 Task: Look for space in Lālsot, India from 12th  July, 2023 to 15th July, 2023 for 3 adults in price range Rs.12000 to Rs.16000. Place can be entire place with 2 bedrooms having 3 beds and 1 bathroom. Property type can be house, flat, guest house. Booking option can be shelf check-in. Required host language is English.
Action: Mouse moved to (417, 73)
Screenshot: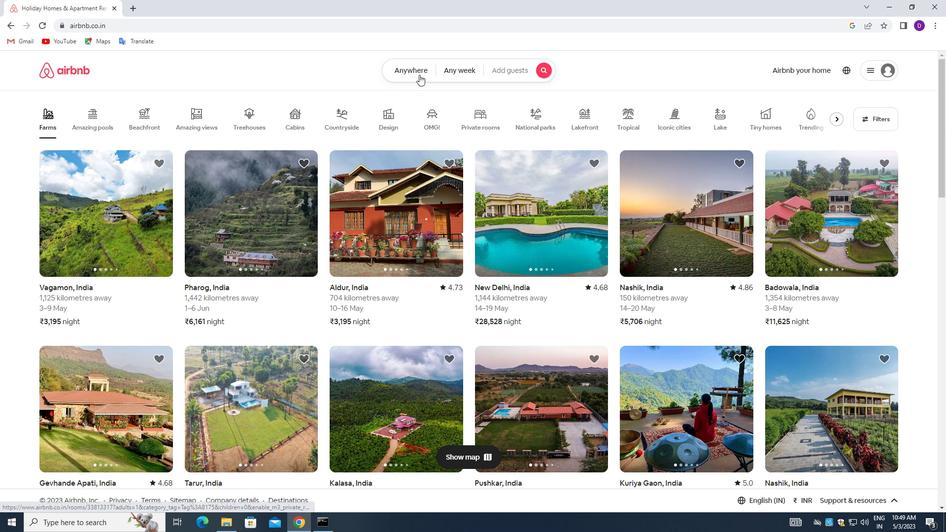 
Action: Mouse pressed left at (417, 73)
Screenshot: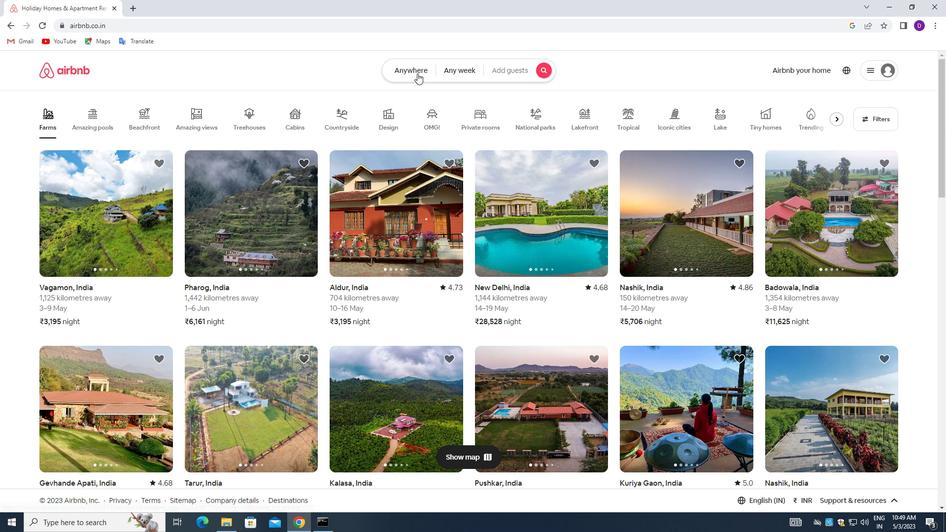 
Action: Mouse moved to (332, 112)
Screenshot: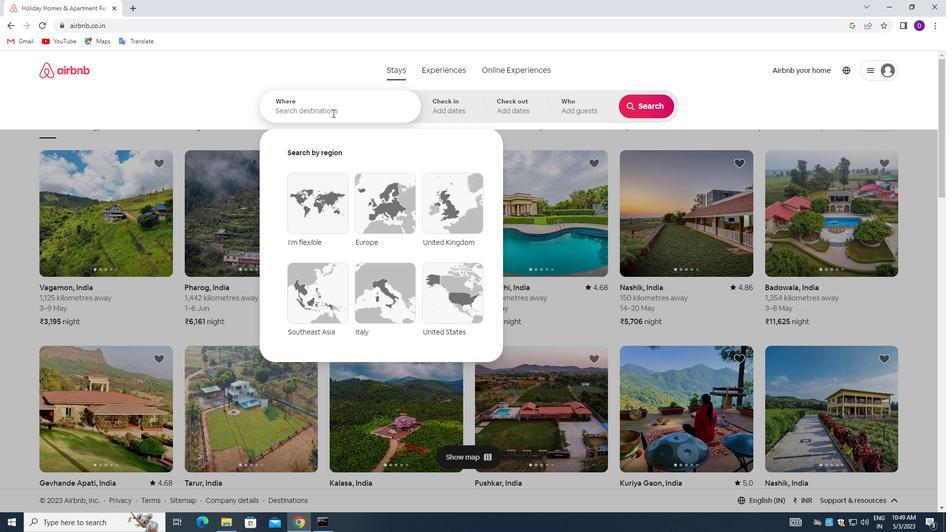 
Action: Mouse pressed left at (332, 112)
Screenshot: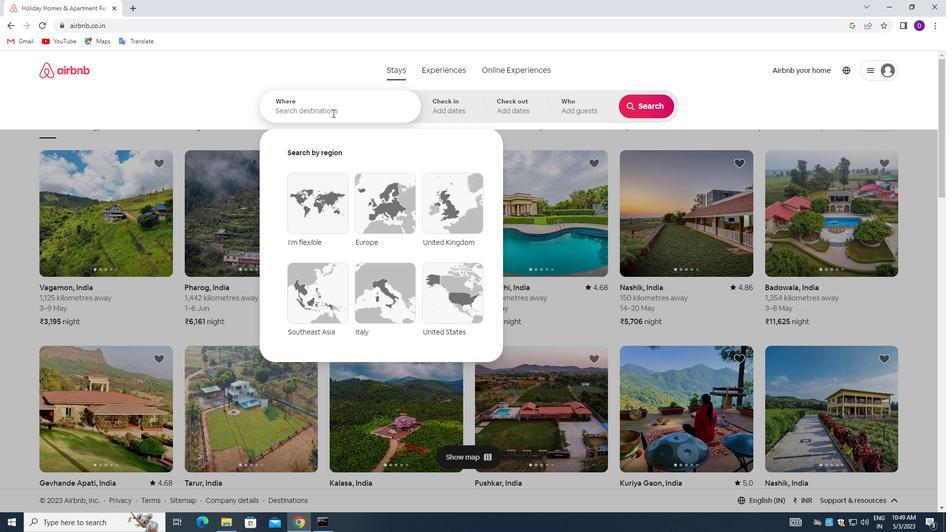 
Action: Mouse moved to (174, 92)
Screenshot: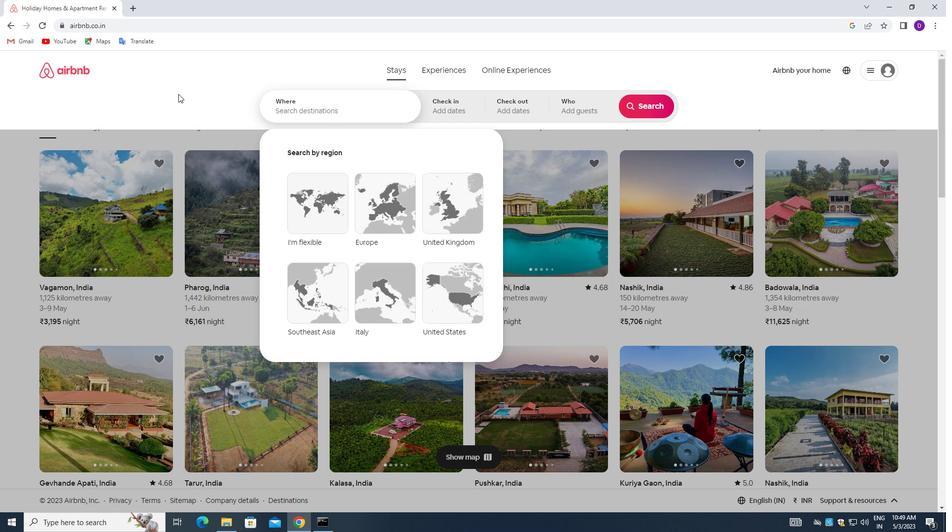 
Action: Key pressed <Key.shift>LALSOT,<Key.space><Key.shift>INDIA<Key.enter>
Screenshot: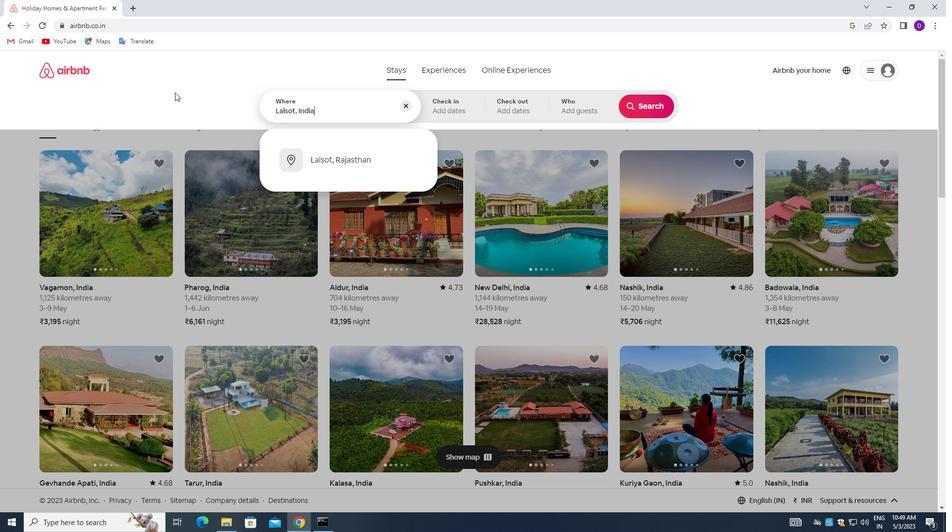 
Action: Mouse moved to (642, 187)
Screenshot: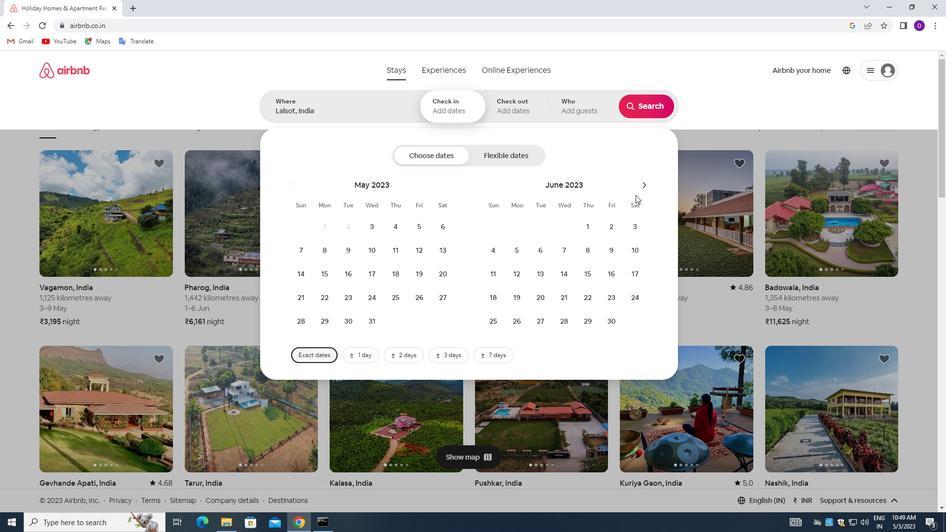 
Action: Mouse pressed left at (642, 187)
Screenshot: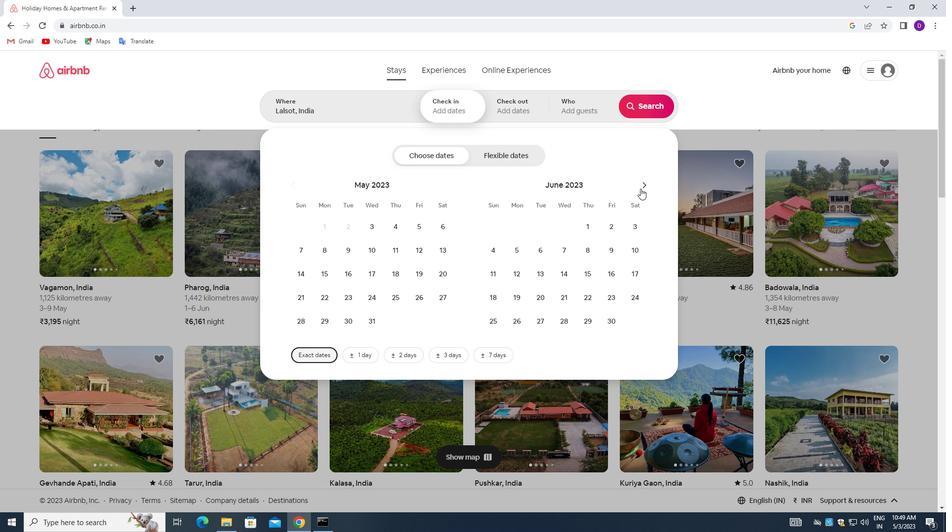 
Action: Mouse moved to (563, 277)
Screenshot: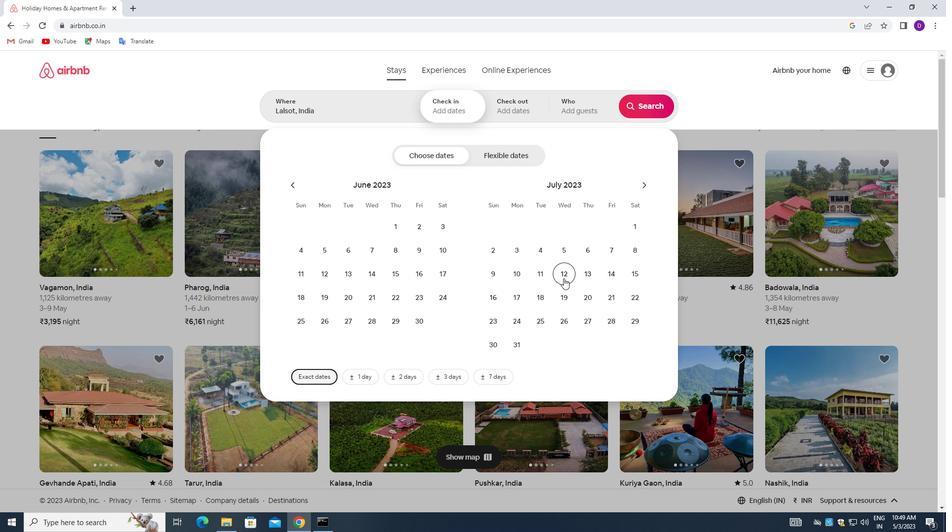 
Action: Mouse pressed left at (563, 277)
Screenshot: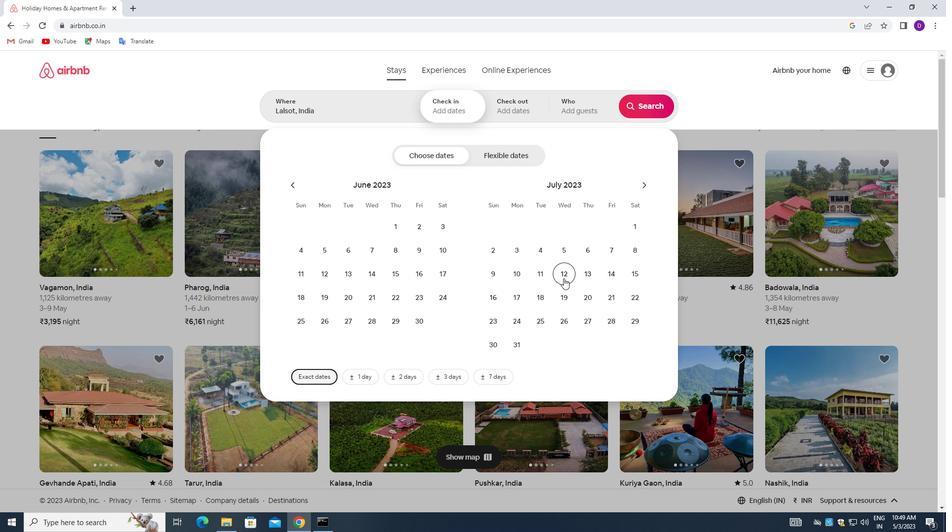 
Action: Mouse moved to (633, 274)
Screenshot: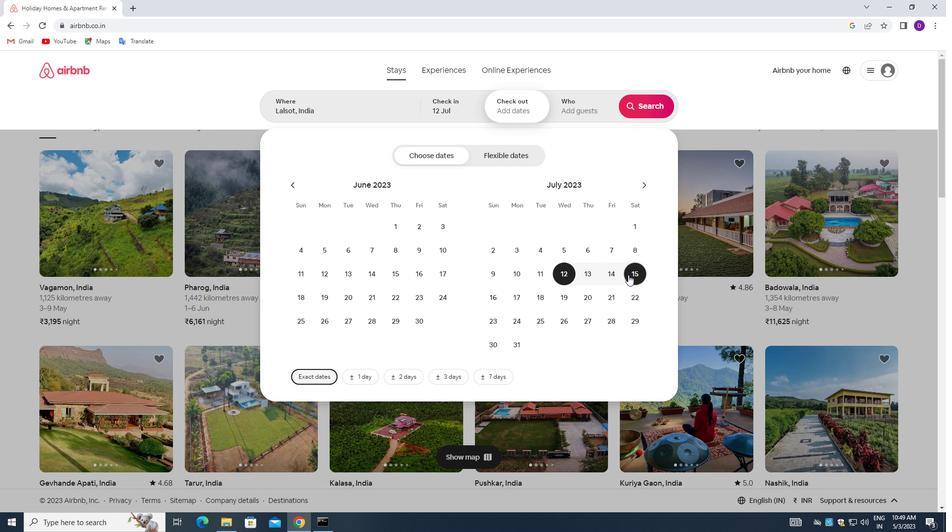 
Action: Mouse pressed left at (633, 274)
Screenshot: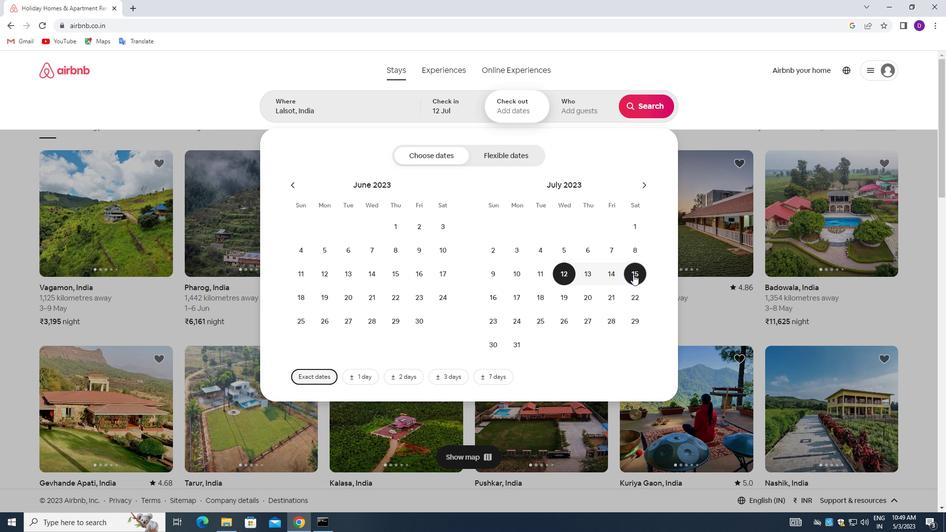 
Action: Mouse moved to (571, 105)
Screenshot: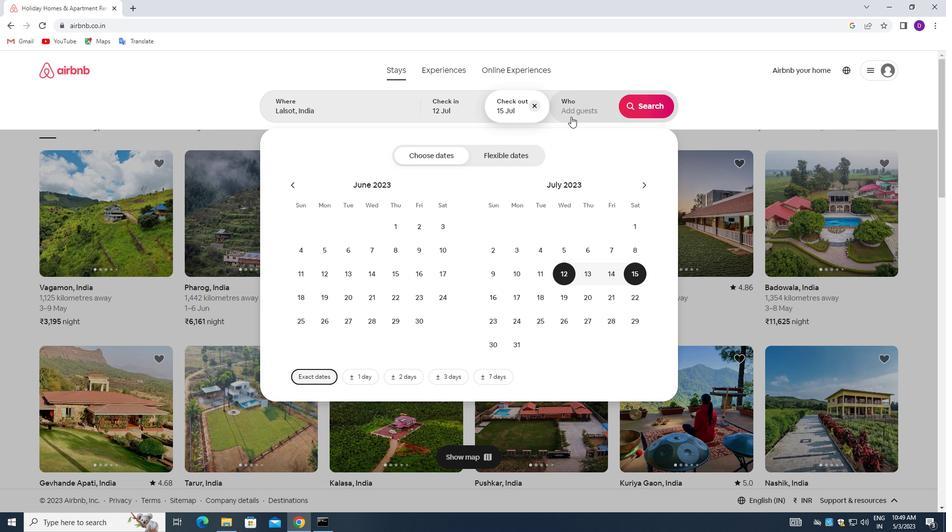
Action: Mouse pressed left at (571, 105)
Screenshot: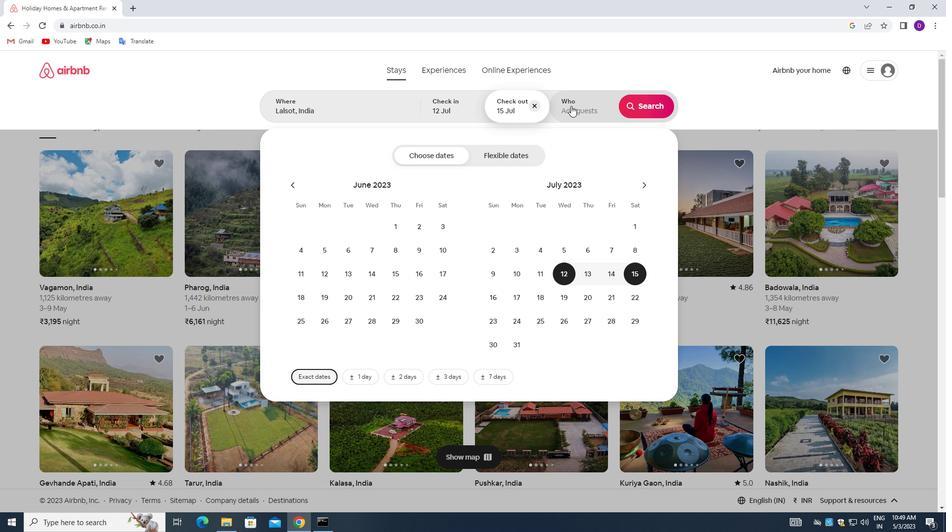 
Action: Mouse moved to (648, 163)
Screenshot: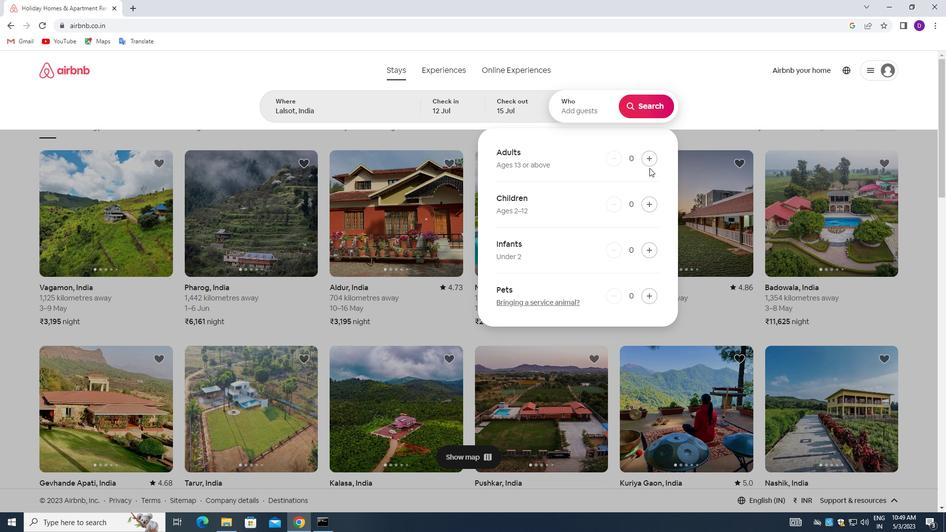 
Action: Mouse pressed left at (648, 163)
Screenshot: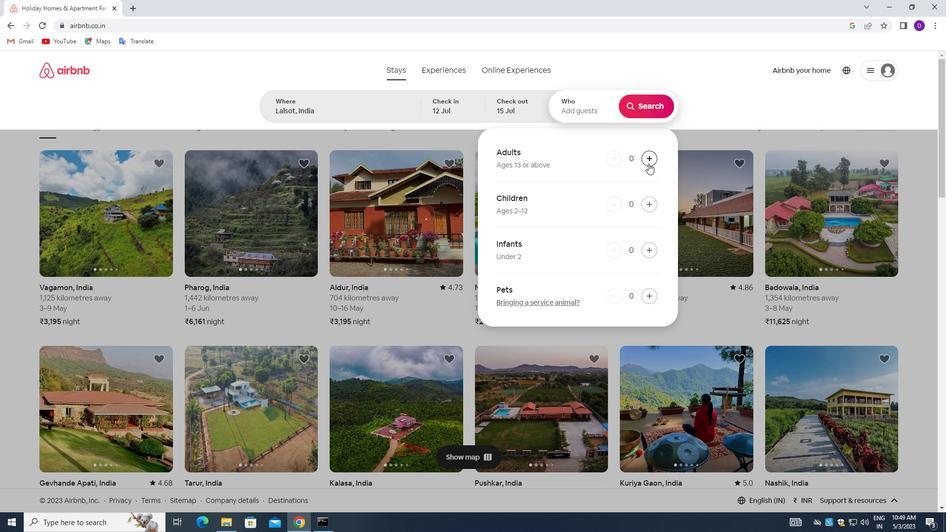 
Action: Mouse pressed left at (648, 163)
Screenshot: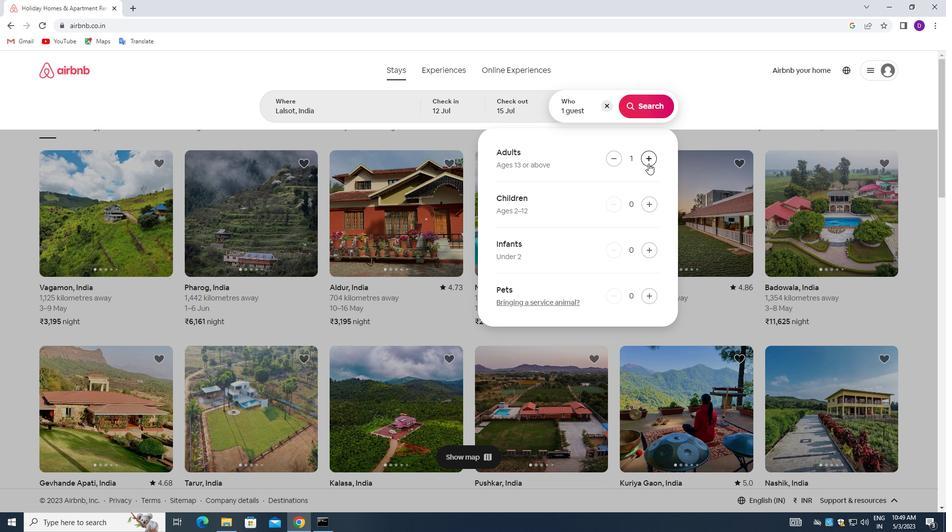
Action: Mouse pressed left at (648, 163)
Screenshot: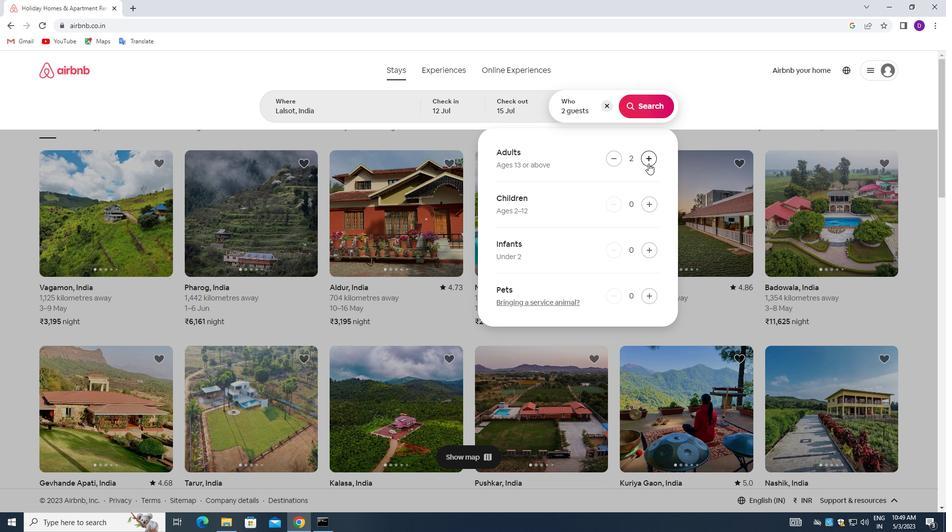 
Action: Mouse moved to (641, 105)
Screenshot: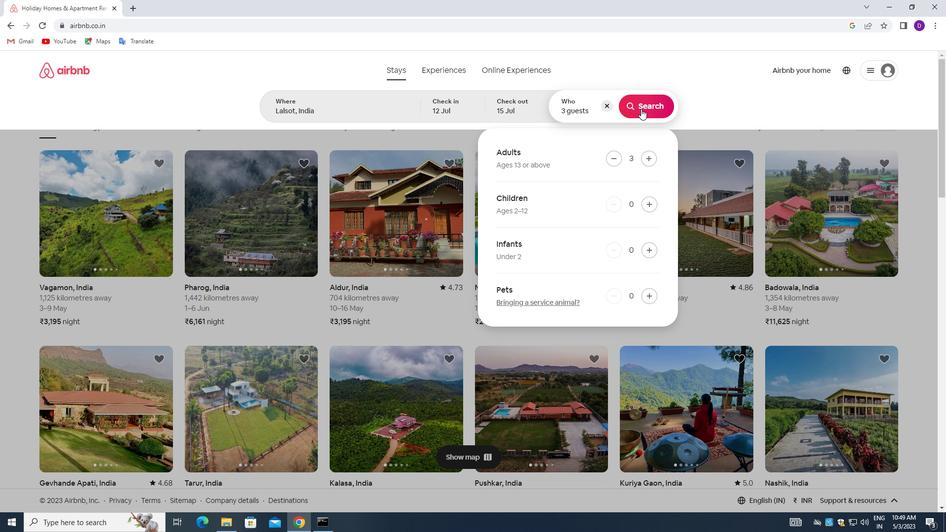 
Action: Mouse pressed left at (641, 105)
Screenshot: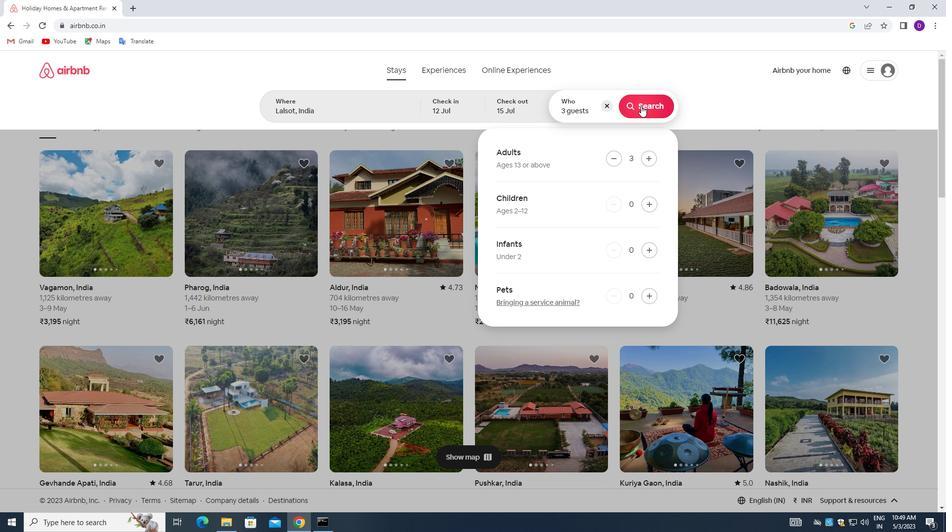 
Action: Mouse moved to (890, 108)
Screenshot: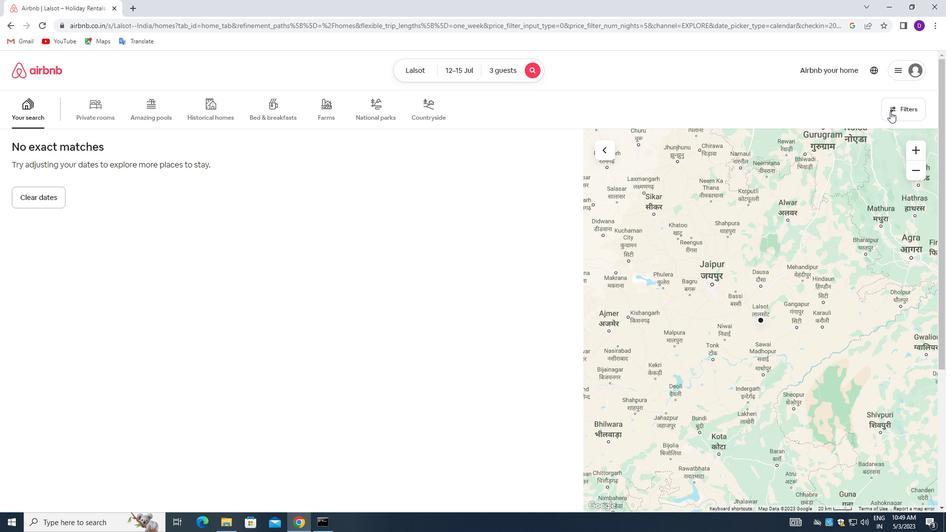 
Action: Mouse pressed left at (890, 108)
Screenshot: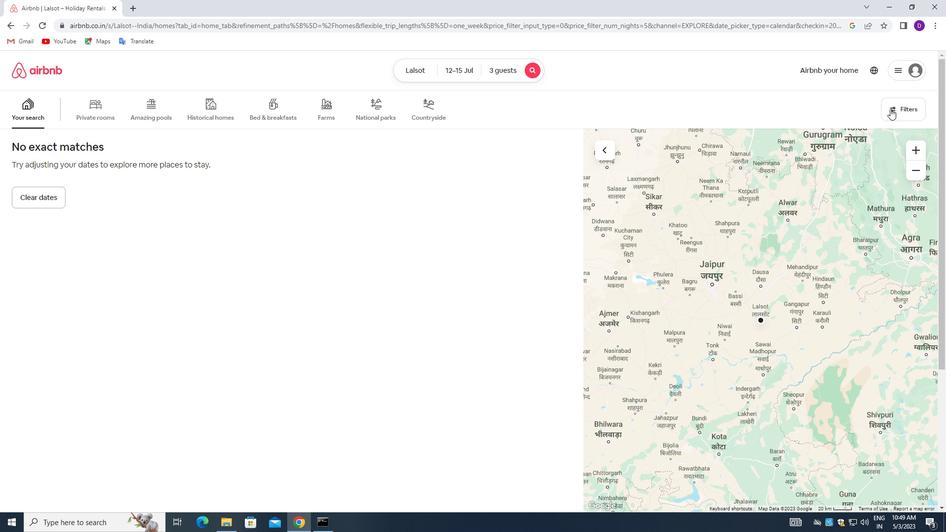 
Action: Mouse moved to (350, 171)
Screenshot: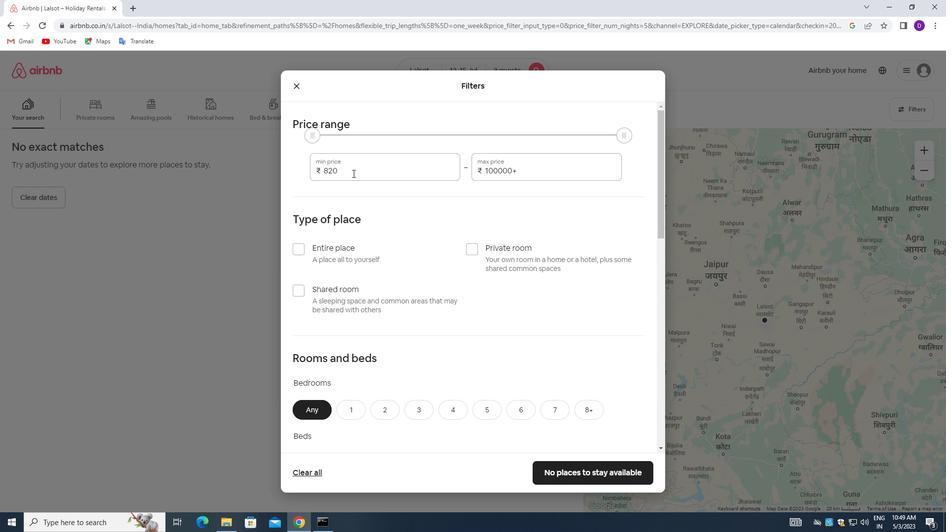 
Action: Mouse pressed left at (350, 171)
Screenshot: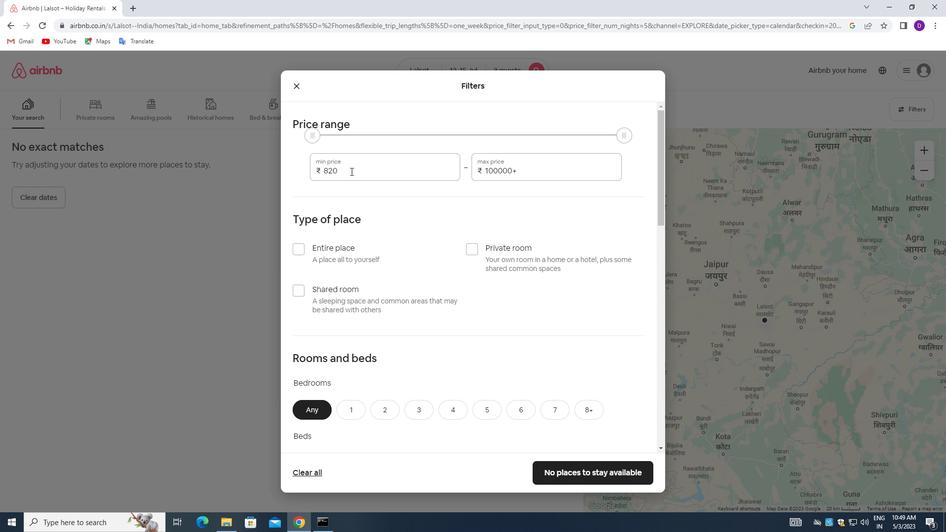 
Action: Mouse pressed left at (350, 171)
Screenshot: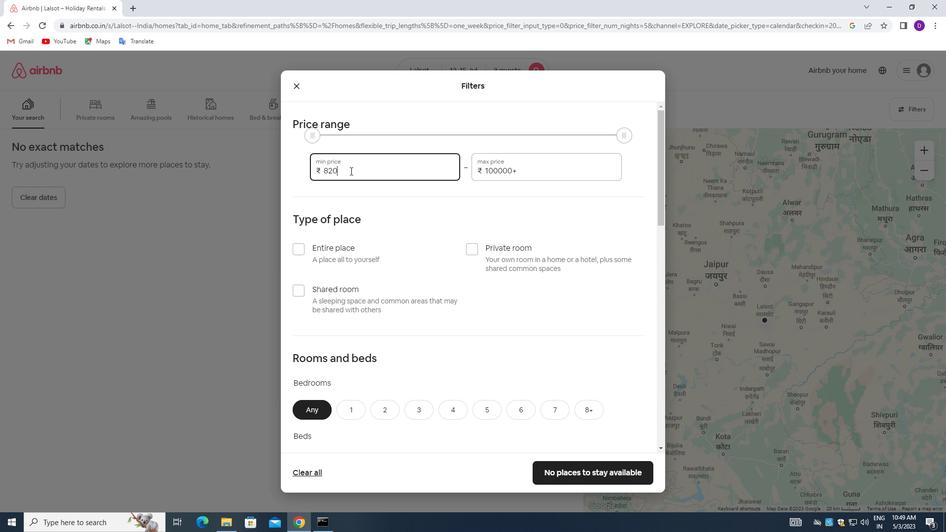 
Action: Key pressed 12000<Key.tab>16000
Screenshot: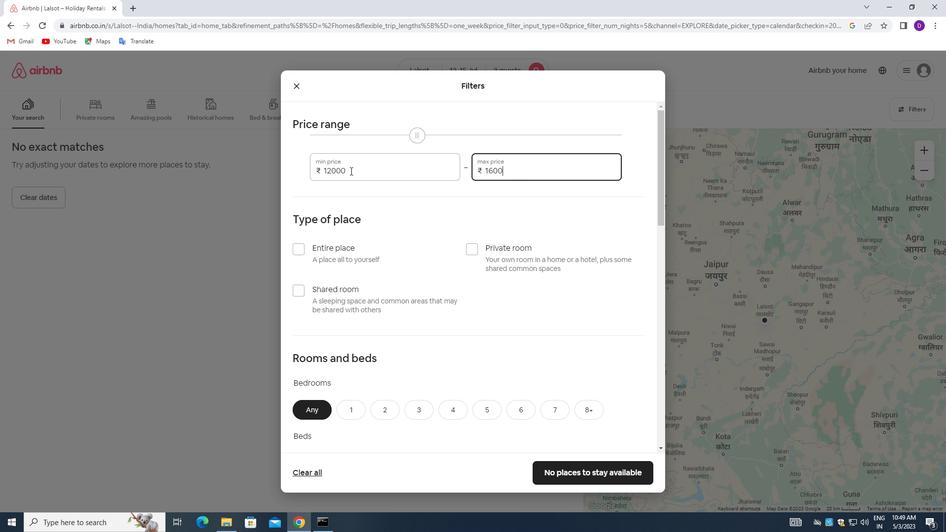 
Action: Mouse moved to (440, 209)
Screenshot: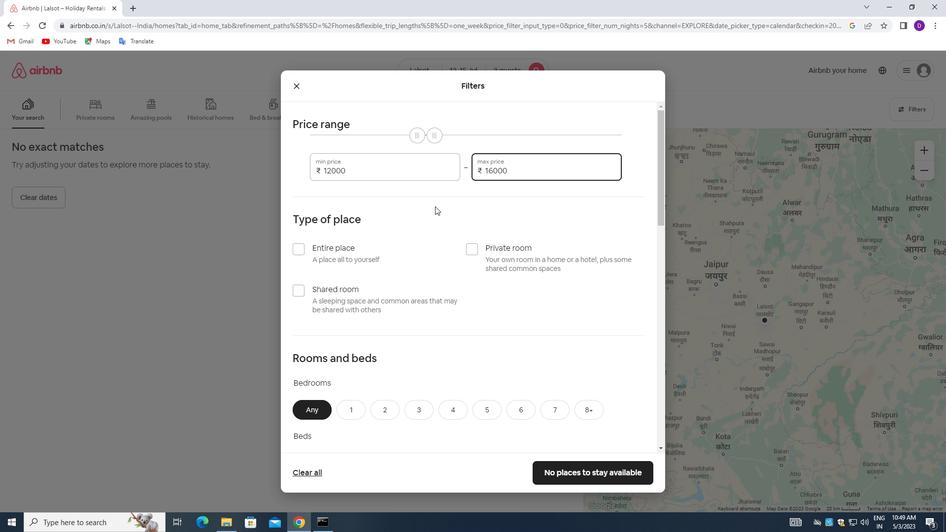 
Action: Mouse scrolled (440, 209) with delta (0, 0)
Screenshot: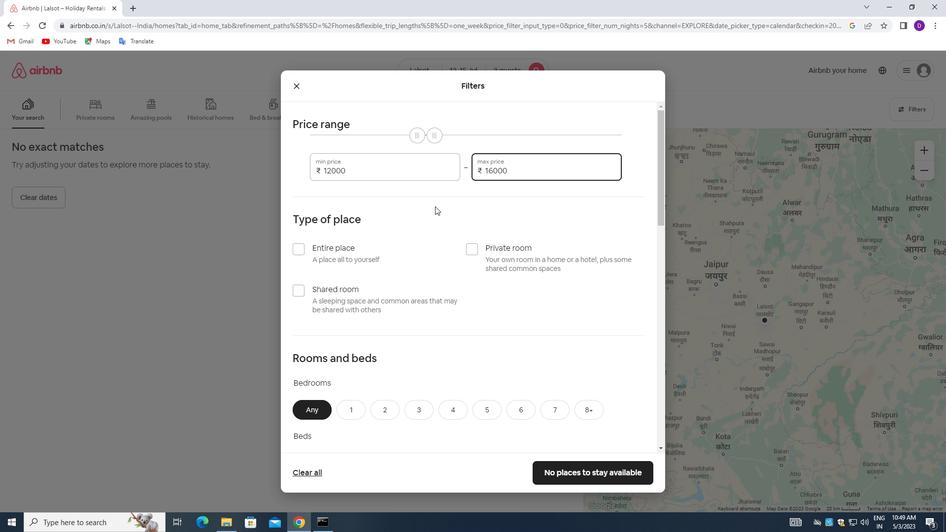 
Action: Mouse moved to (295, 201)
Screenshot: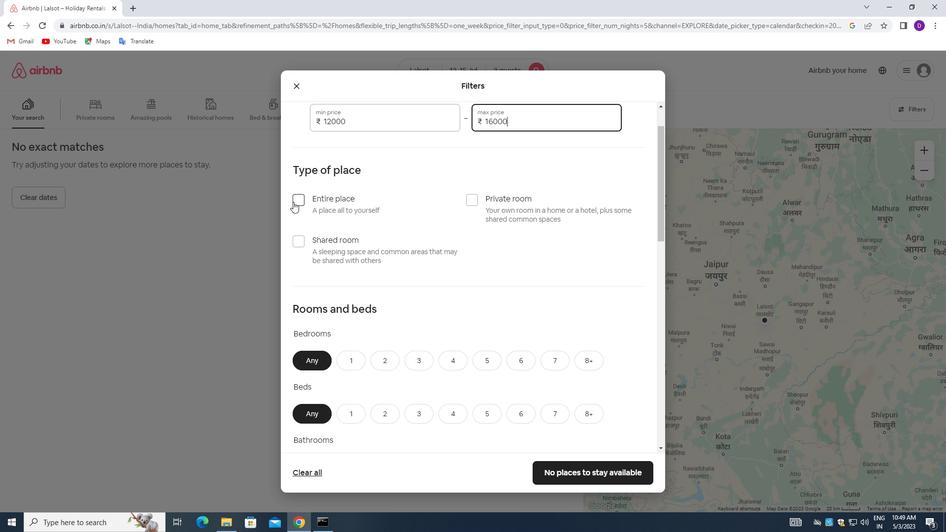 
Action: Mouse pressed left at (295, 201)
Screenshot: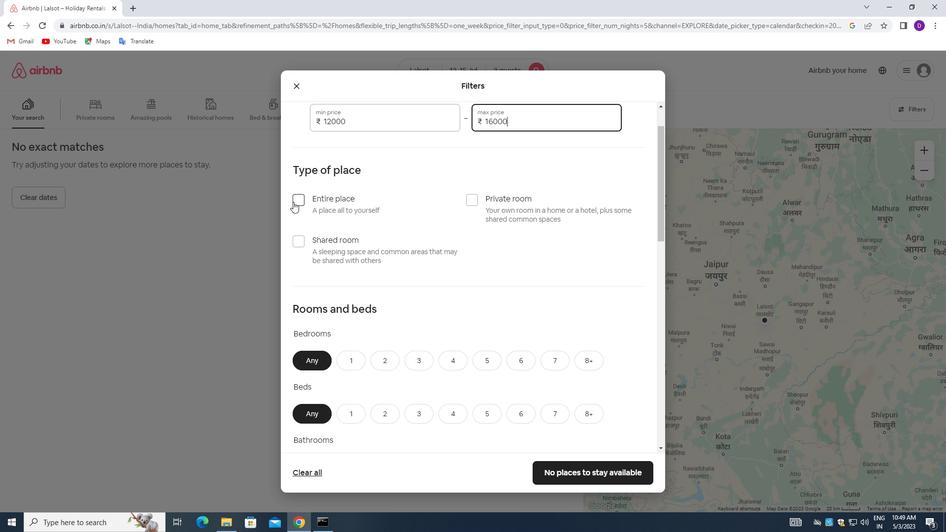
Action: Mouse moved to (408, 222)
Screenshot: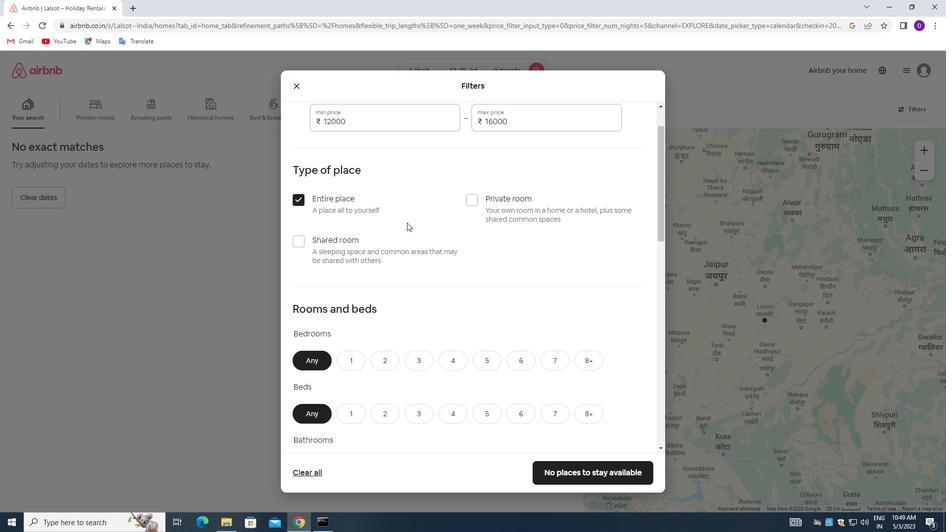 
Action: Mouse scrolled (408, 221) with delta (0, 0)
Screenshot: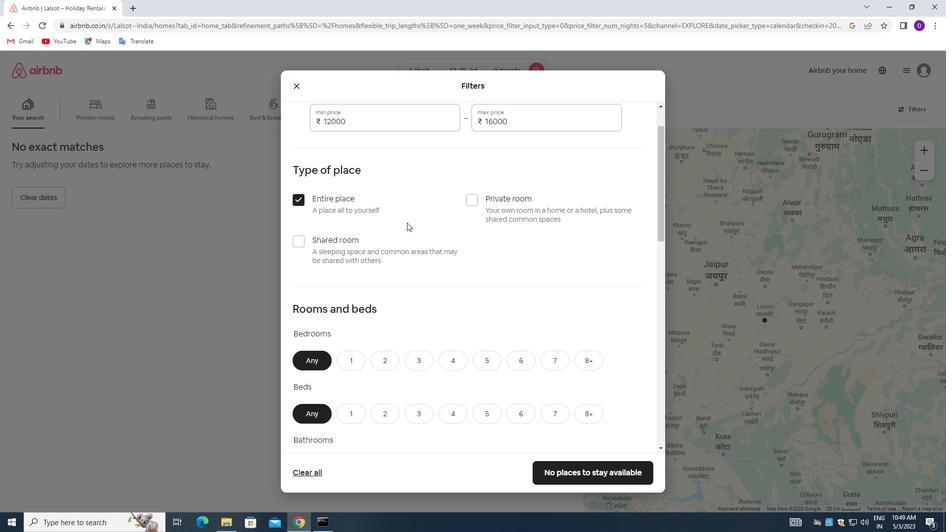 
Action: Mouse scrolled (408, 221) with delta (0, 0)
Screenshot: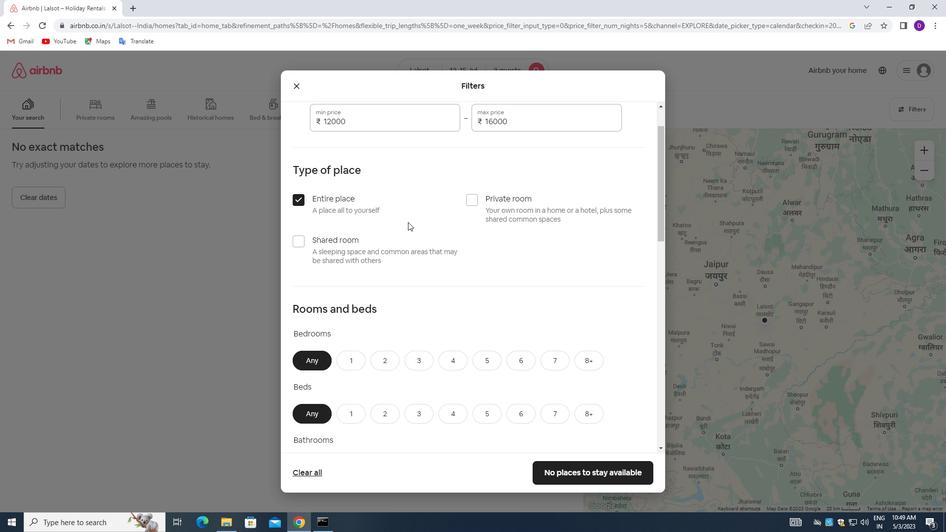 
Action: Mouse moved to (408, 221)
Screenshot: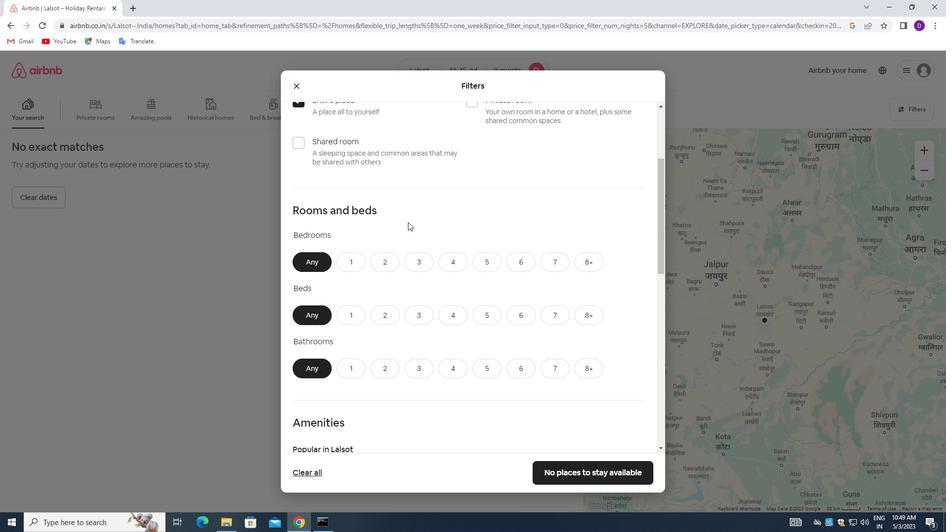 
Action: Mouse scrolled (408, 221) with delta (0, 0)
Screenshot: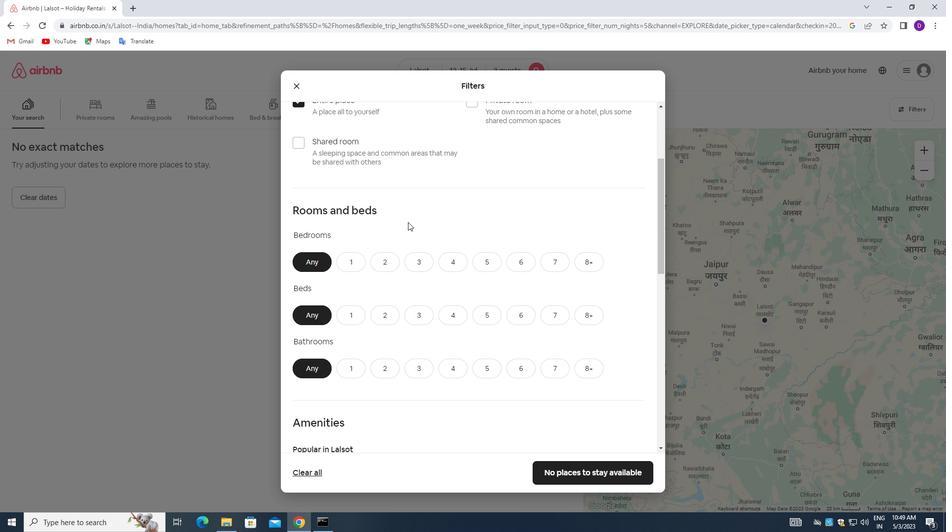 
Action: Mouse moved to (378, 211)
Screenshot: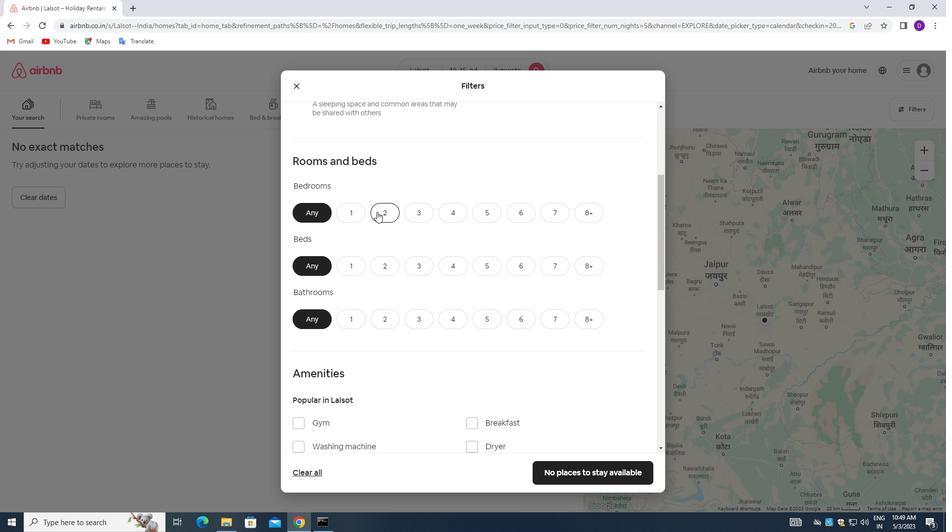
Action: Mouse pressed left at (378, 211)
Screenshot: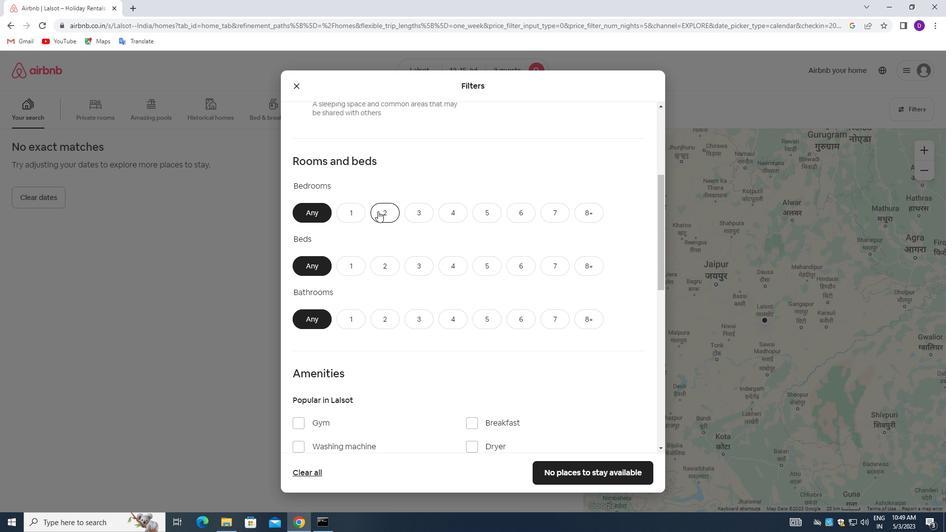 
Action: Mouse moved to (419, 261)
Screenshot: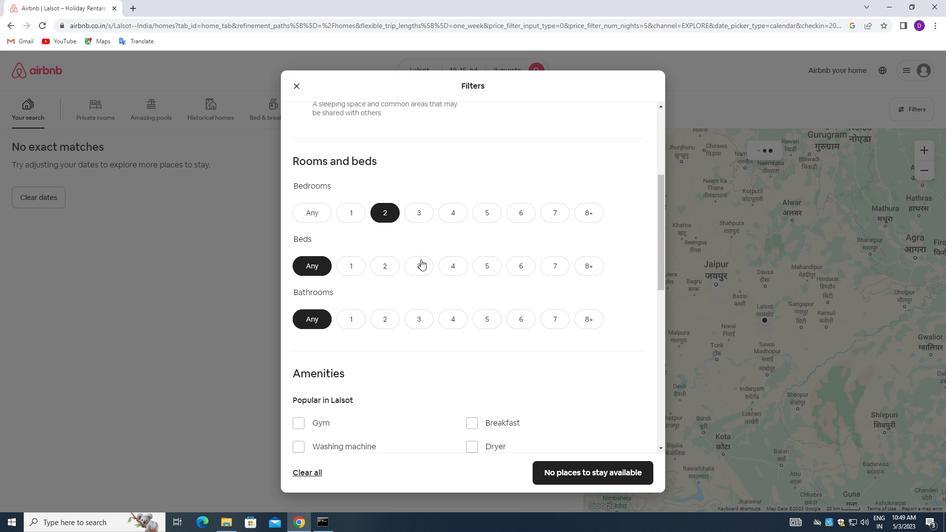 
Action: Mouse pressed left at (419, 261)
Screenshot: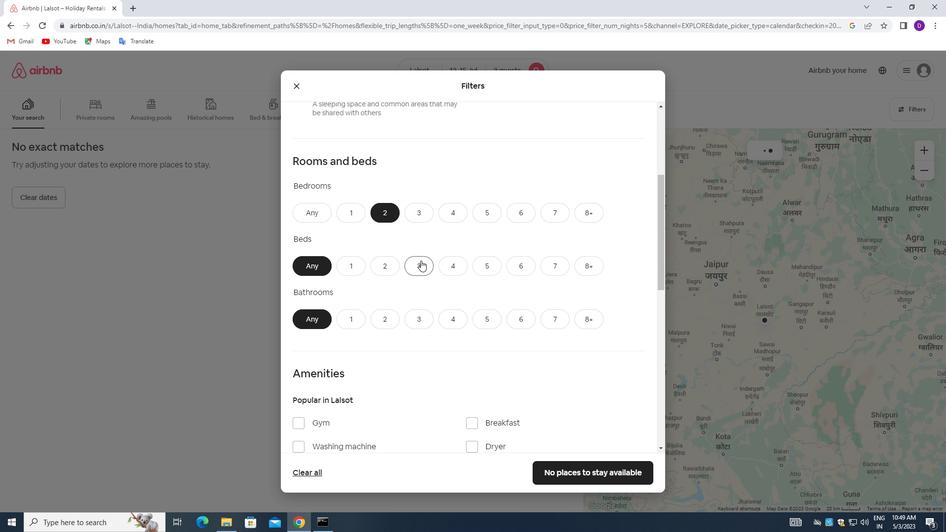 
Action: Mouse moved to (355, 316)
Screenshot: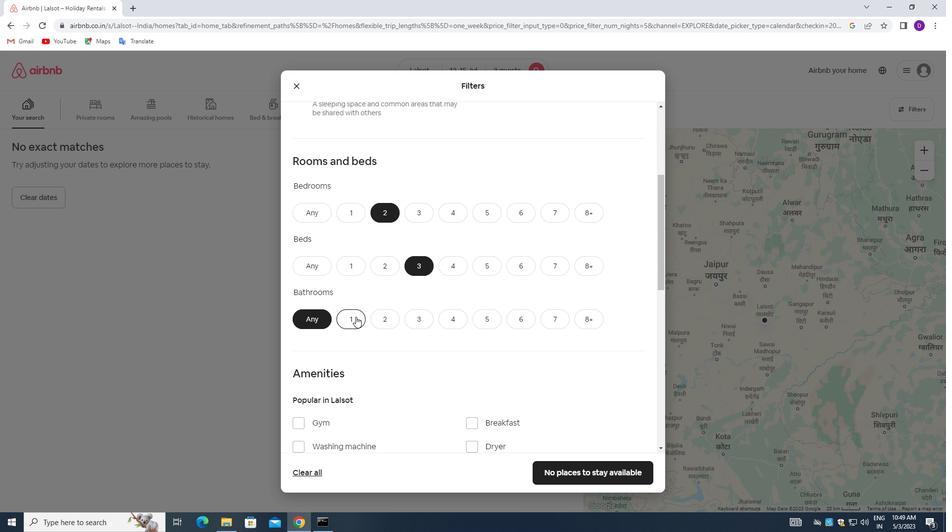 
Action: Mouse pressed left at (355, 316)
Screenshot: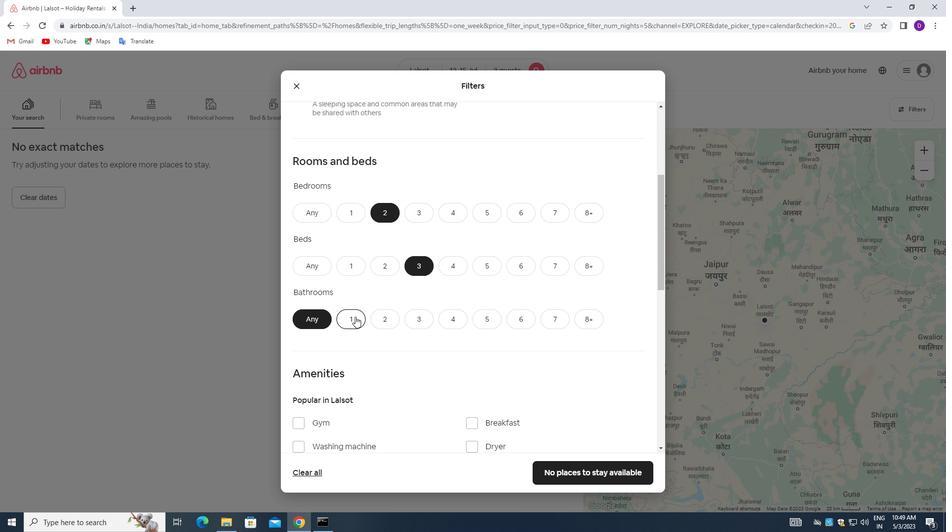 
Action: Mouse moved to (432, 258)
Screenshot: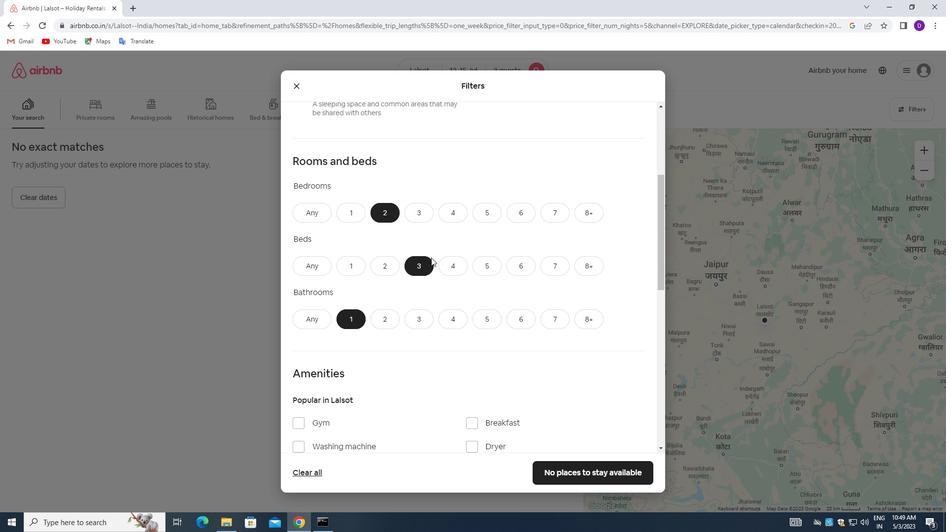 
Action: Mouse scrolled (432, 257) with delta (0, 0)
Screenshot: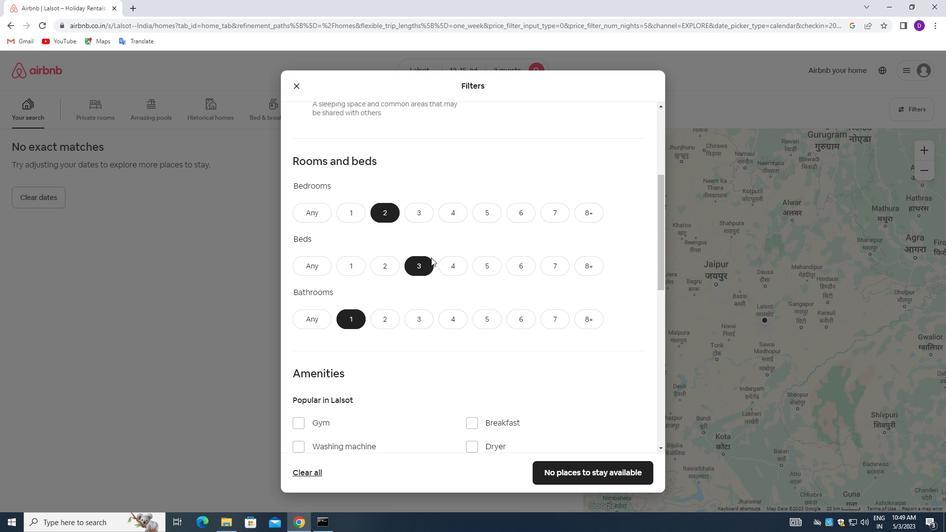 
Action: Mouse moved to (451, 256)
Screenshot: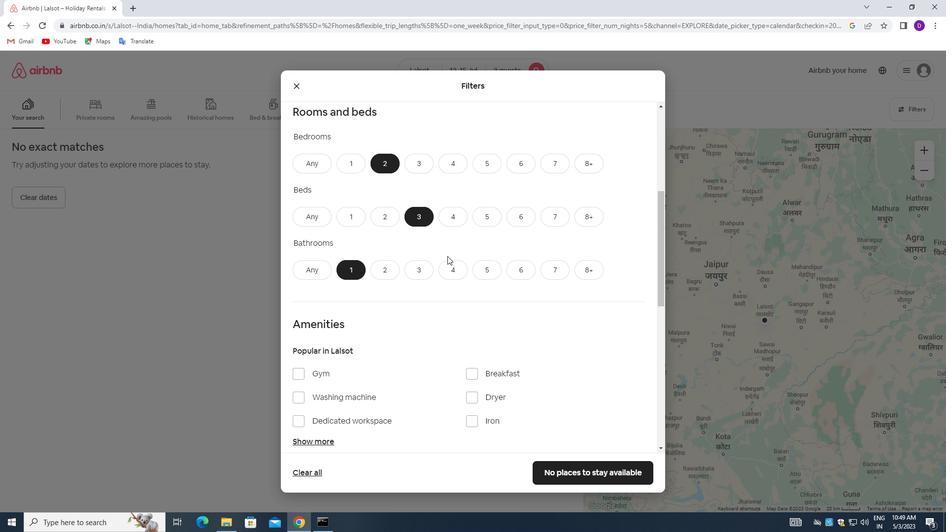 
Action: Mouse scrolled (451, 255) with delta (0, 0)
Screenshot: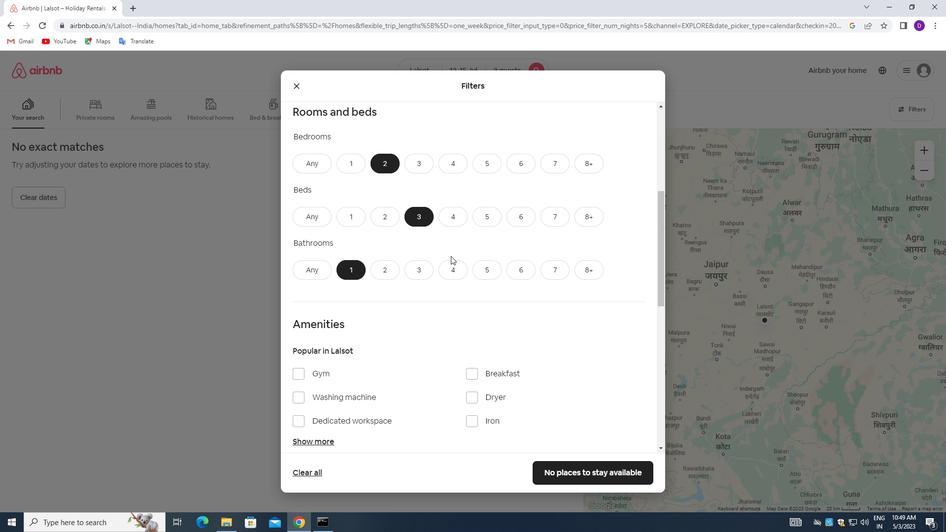 
Action: Mouse moved to (443, 256)
Screenshot: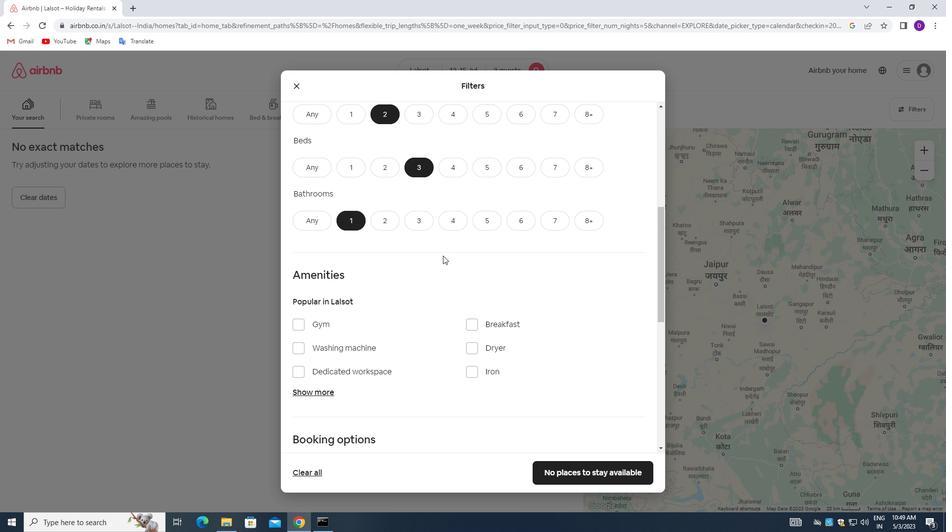 
Action: Mouse scrolled (443, 255) with delta (0, 0)
Screenshot: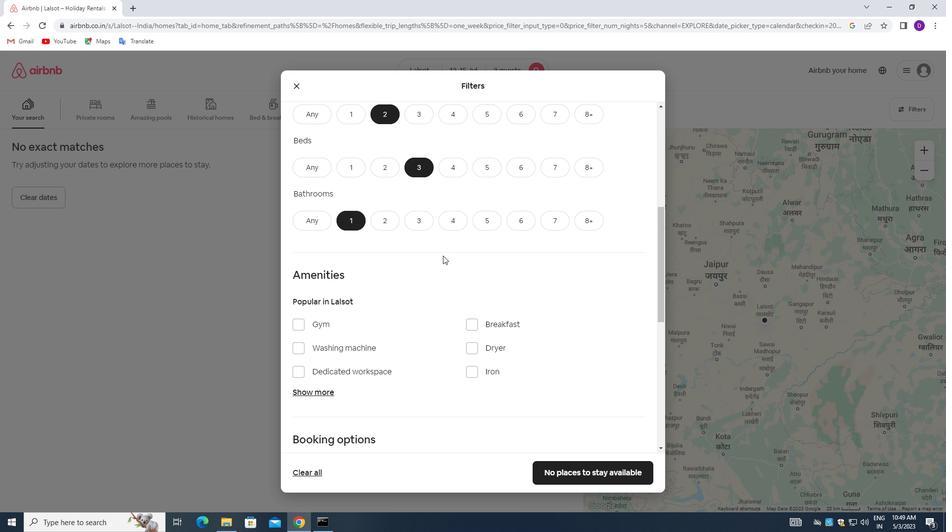 
Action: Mouse moved to (443, 258)
Screenshot: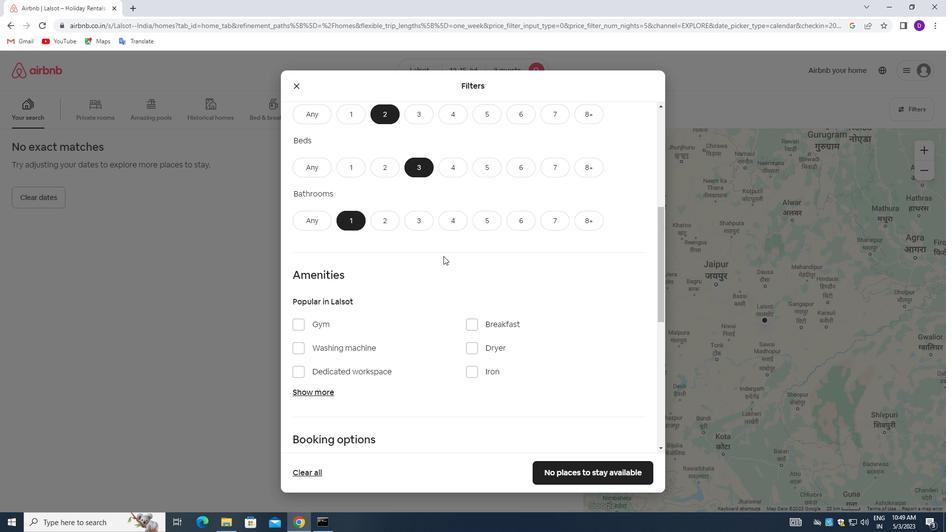 
Action: Mouse scrolled (443, 258) with delta (0, 0)
Screenshot: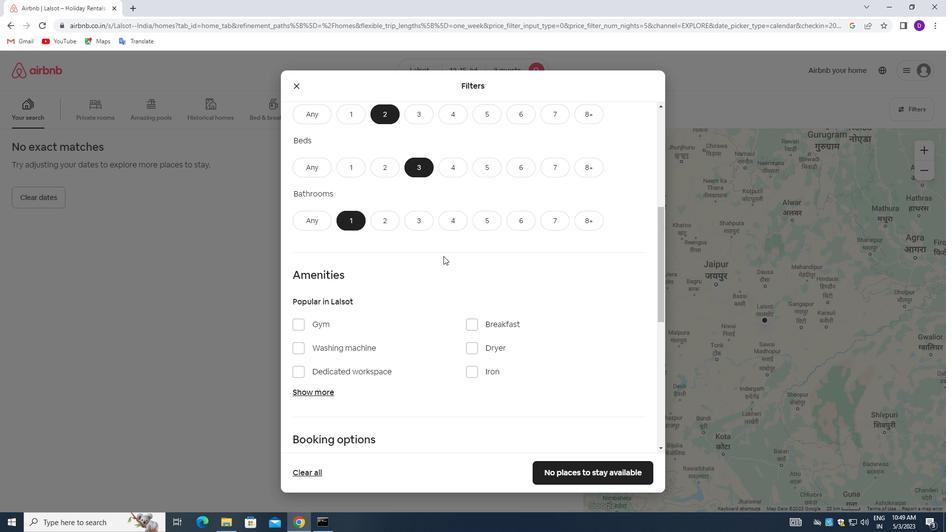 
Action: Mouse moved to (426, 261)
Screenshot: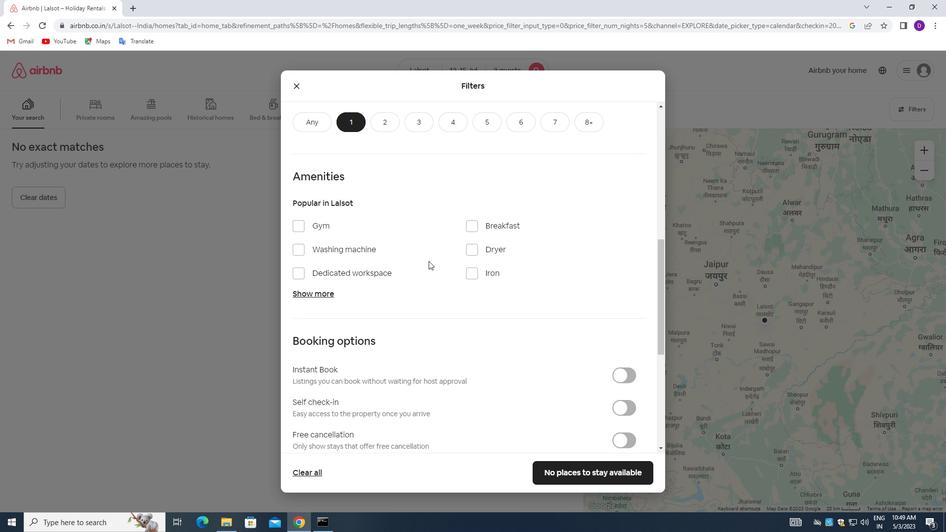
Action: Mouse scrolled (426, 260) with delta (0, 0)
Screenshot: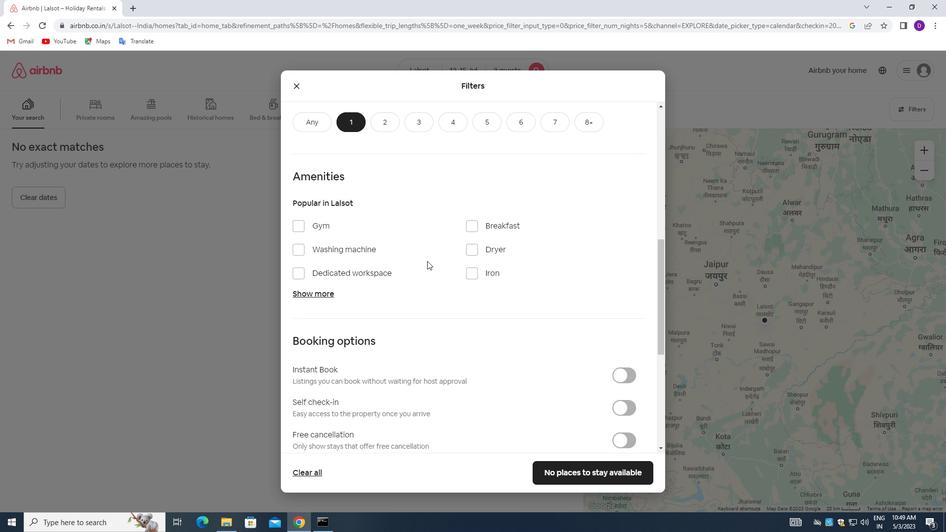 
Action: Mouse moved to (424, 262)
Screenshot: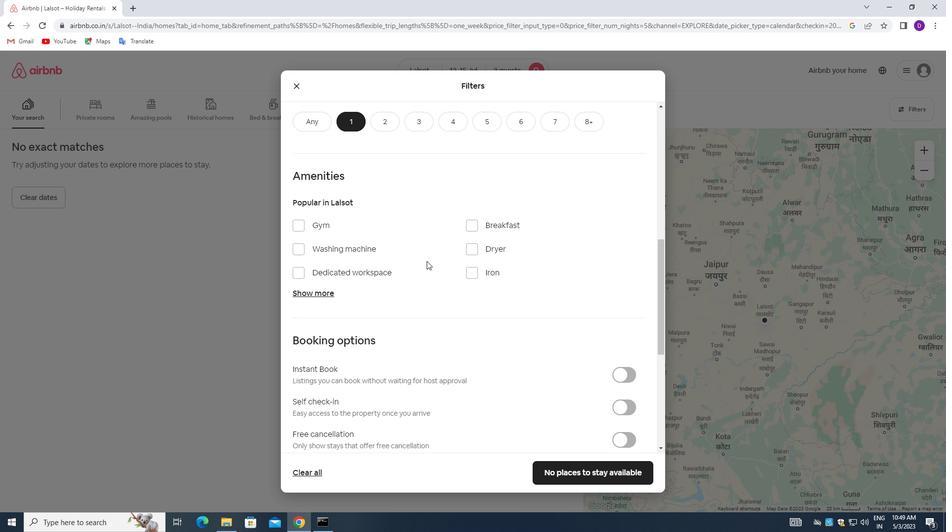 
Action: Mouse scrolled (424, 261) with delta (0, 0)
Screenshot: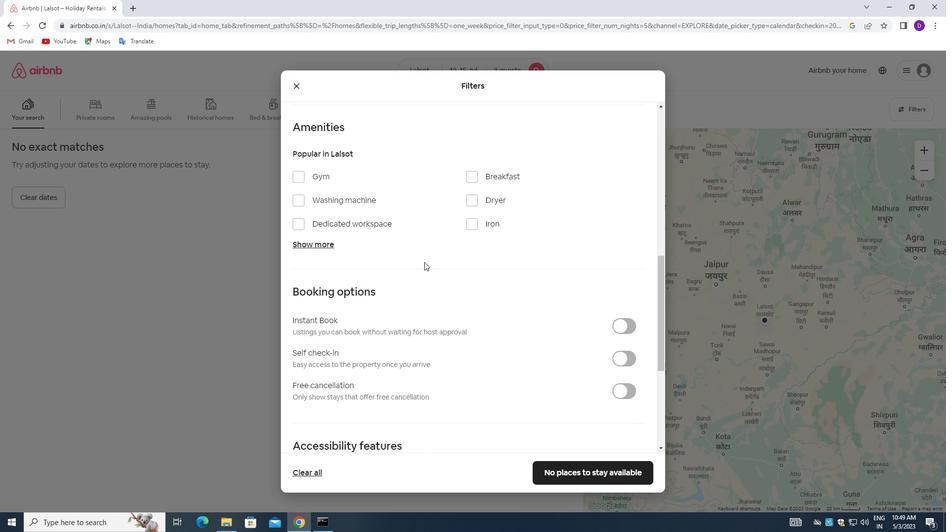 
Action: Mouse moved to (427, 267)
Screenshot: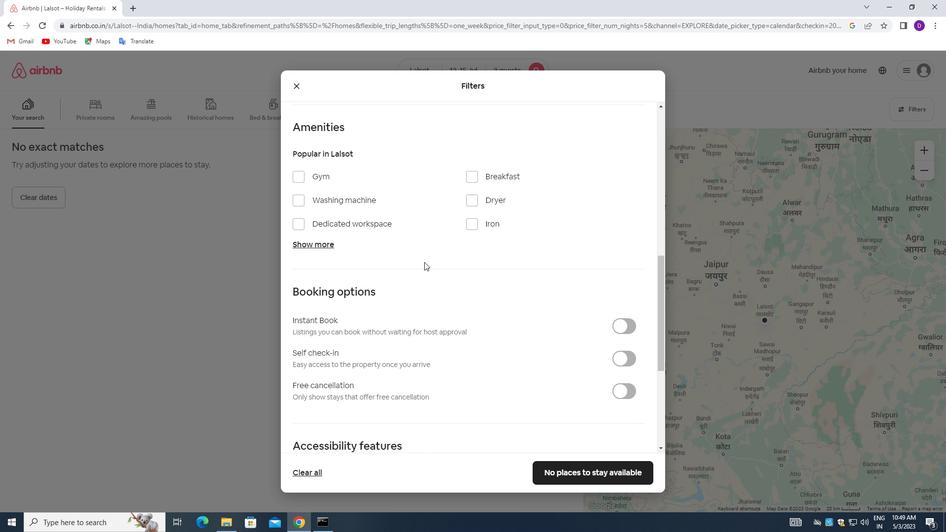 
Action: Mouse scrolled (427, 267) with delta (0, 0)
Screenshot: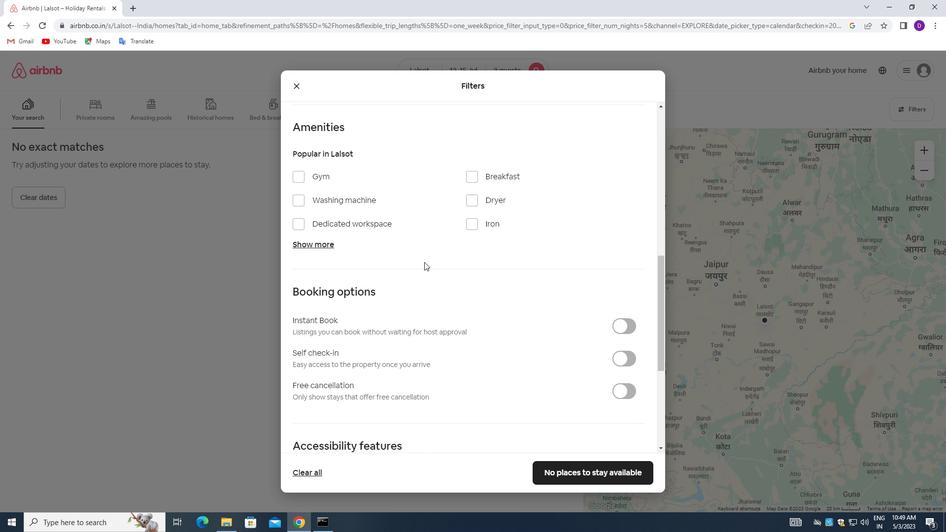 
Action: Mouse moved to (429, 272)
Screenshot: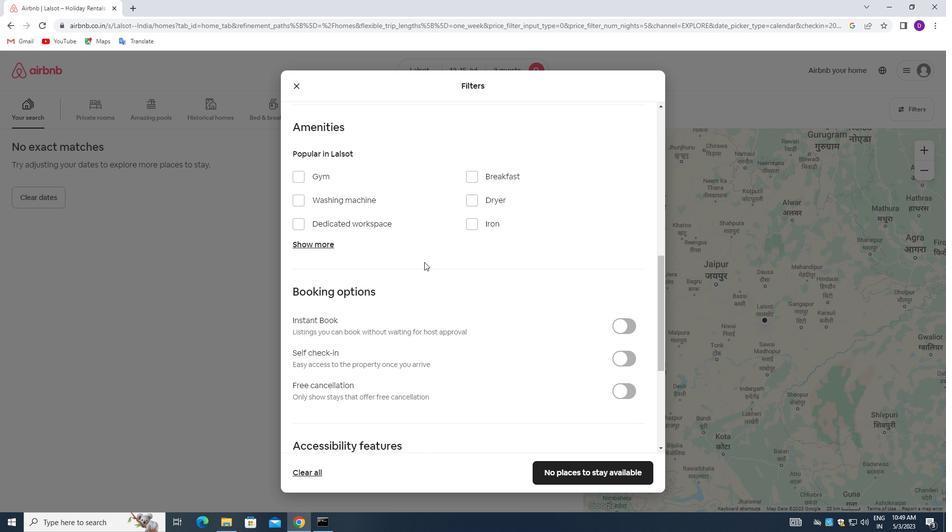 
Action: Mouse scrolled (429, 272) with delta (0, 0)
Screenshot: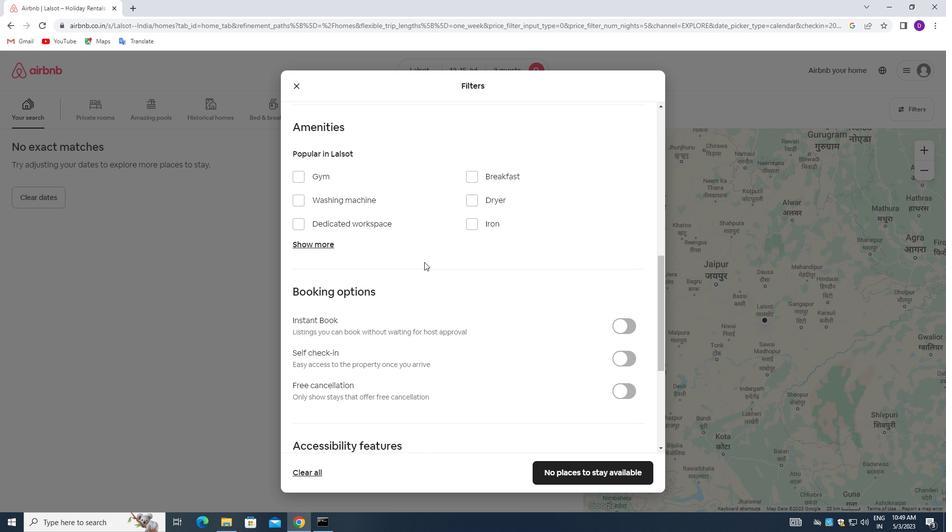
Action: Mouse moved to (619, 209)
Screenshot: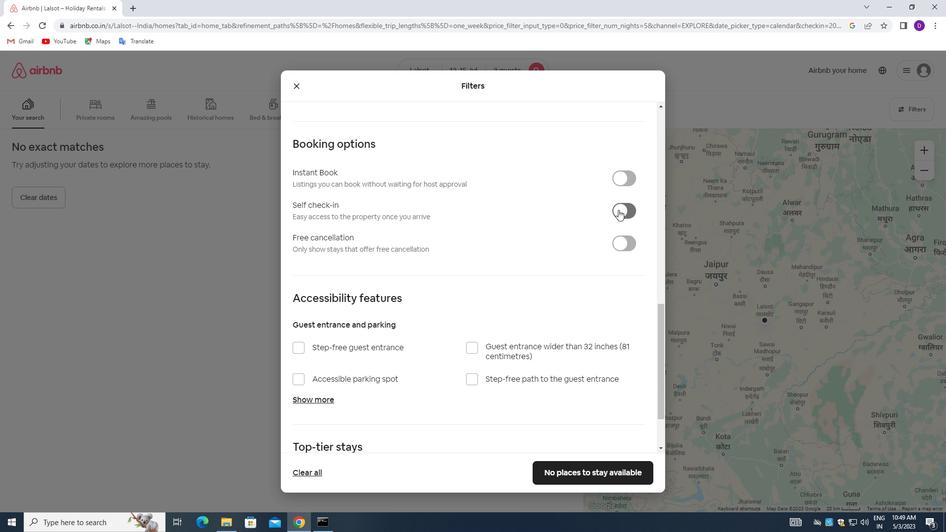 
Action: Mouse pressed left at (619, 209)
Screenshot: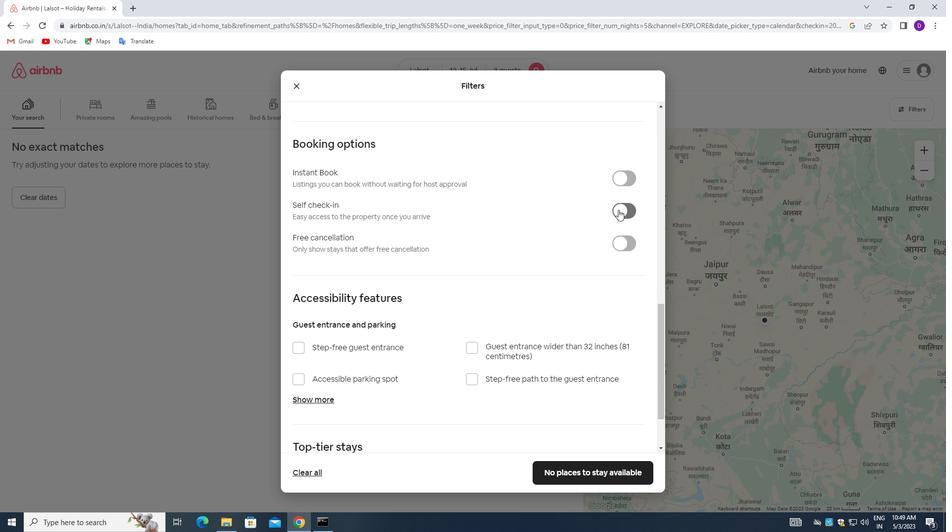 
Action: Mouse moved to (385, 279)
Screenshot: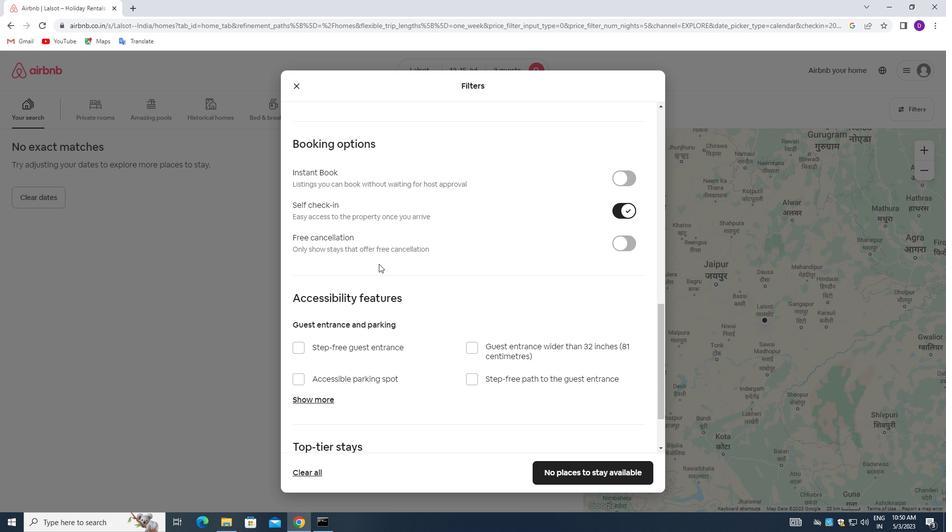 
Action: Mouse scrolled (385, 278) with delta (0, 0)
Screenshot: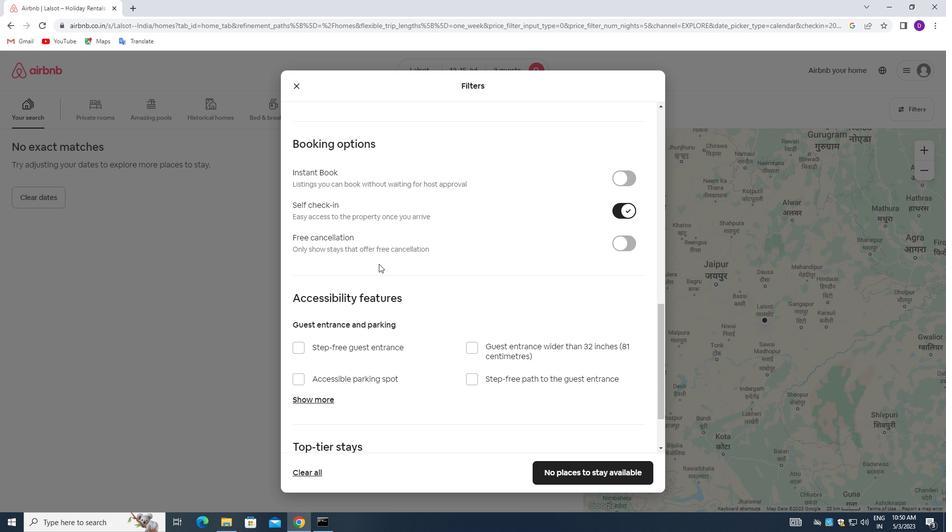 
Action: Mouse moved to (386, 282)
Screenshot: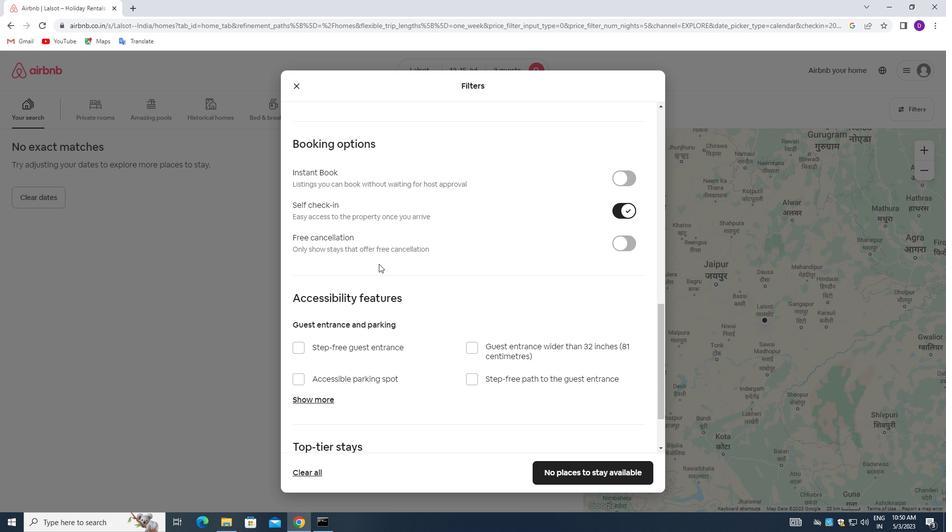 
Action: Mouse scrolled (386, 282) with delta (0, 0)
Screenshot: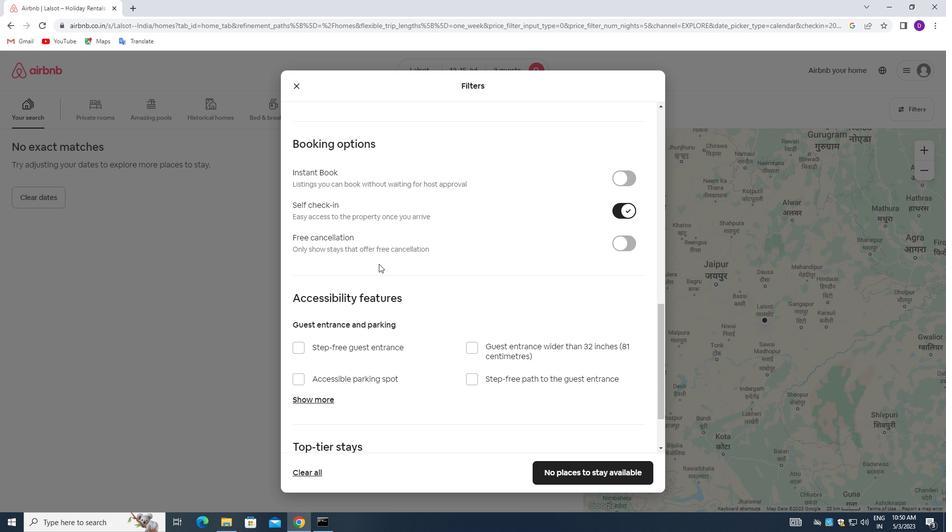 
Action: Mouse moved to (386, 283)
Screenshot: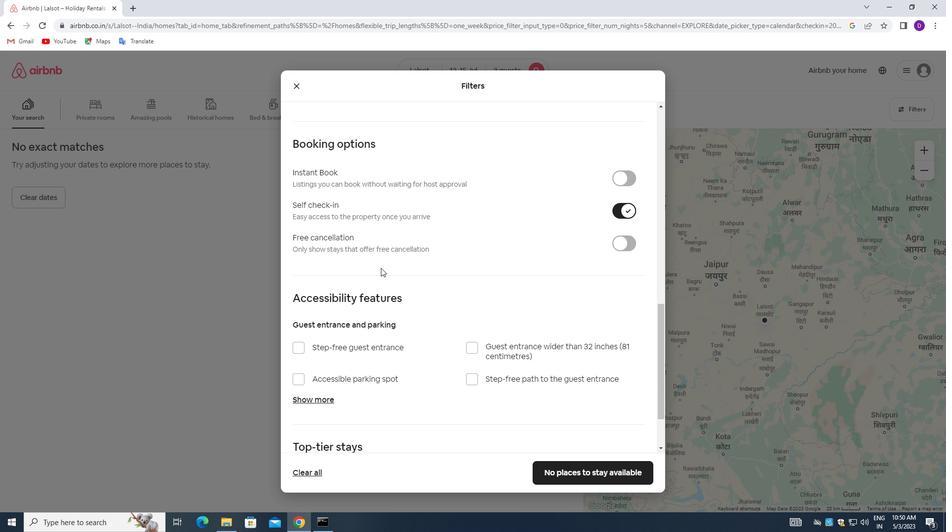 
Action: Mouse scrolled (386, 283) with delta (0, 0)
Screenshot: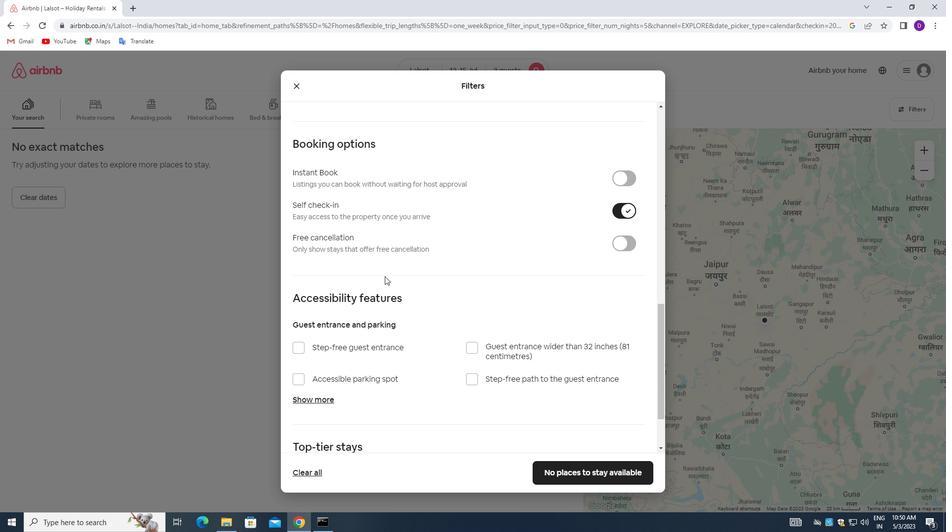 
Action: Mouse moved to (396, 305)
Screenshot: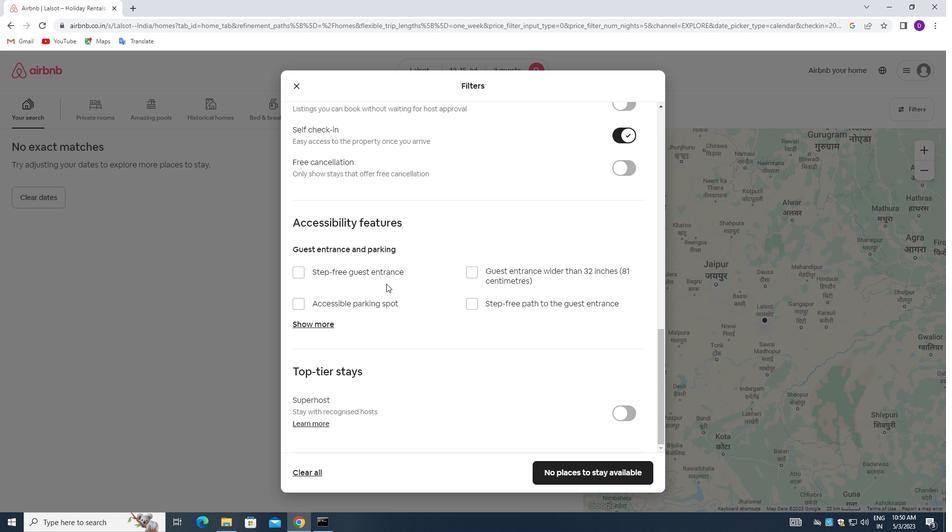 
Action: Mouse scrolled (396, 305) with delta (0, 0)
Screenshot: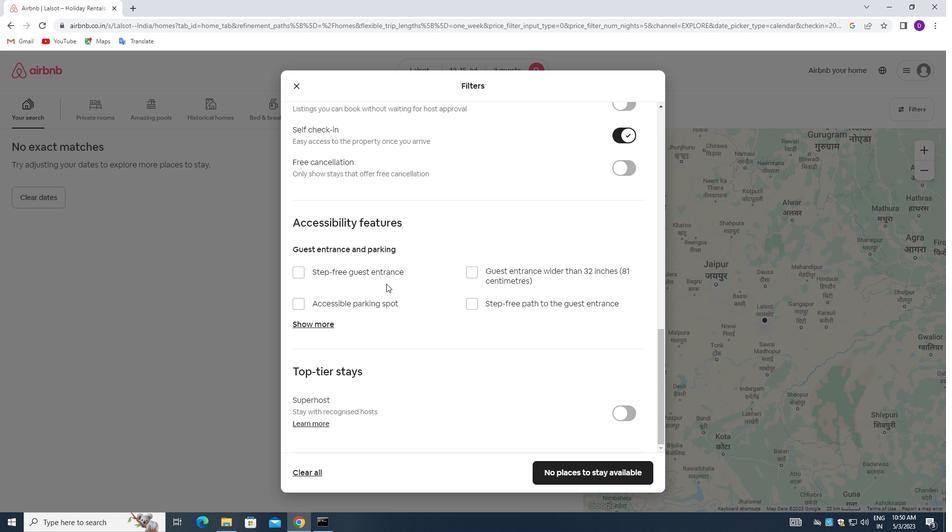 
Action: Mouse moved to (402, 323)
Screenshot: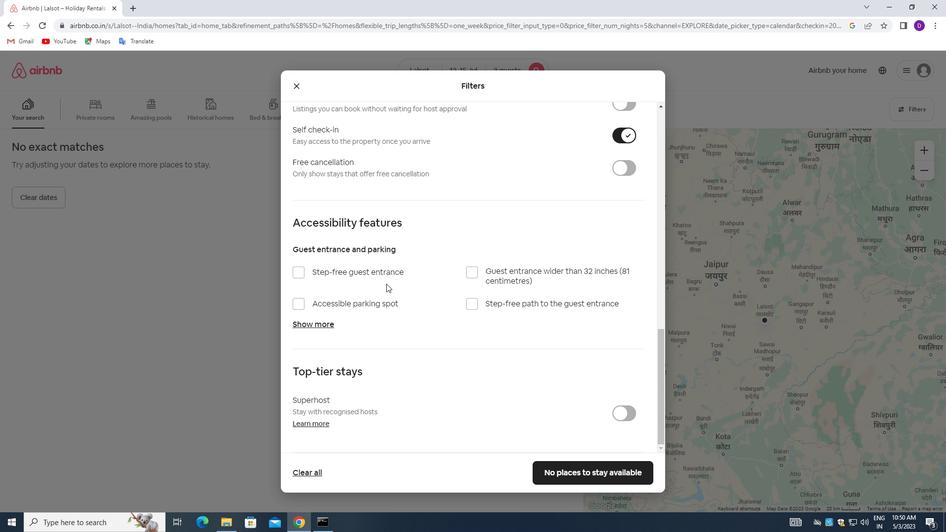 
Action: Mouse scrolled (402, 322) with delta (0, 0)
Screenshot: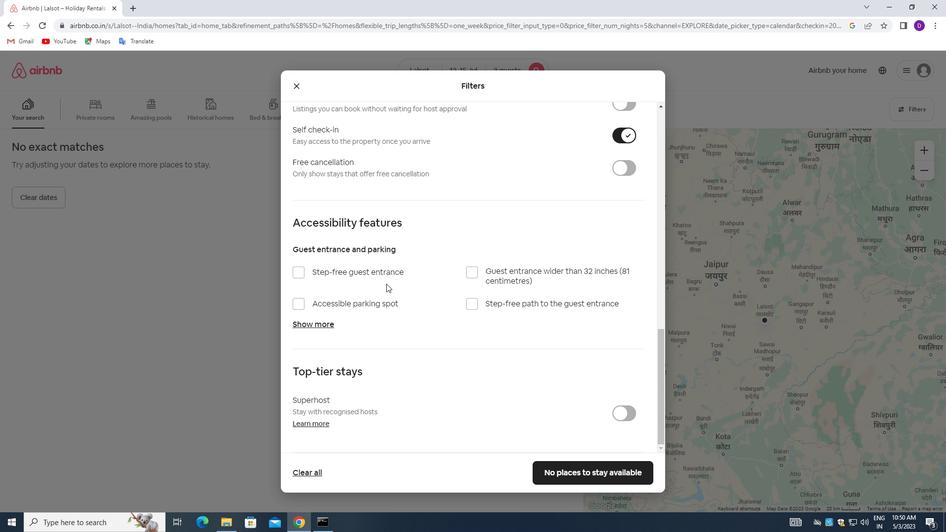 
Action: Mouse moved to (407, 334)
Screenshot: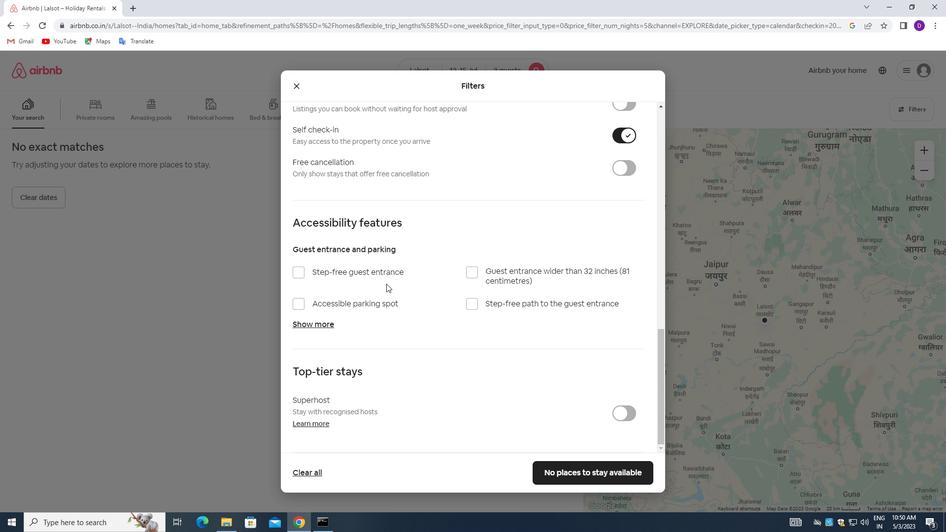 
Action: Mouse scrolled (407, 333) with delta (0, 0)
Screenshot: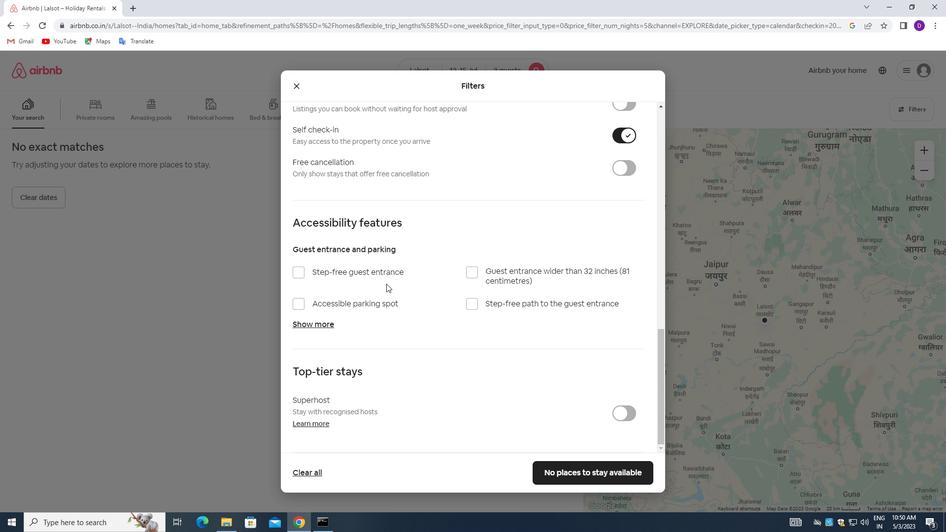 
Action: Mouse moved to (544, 470)
Screenshot: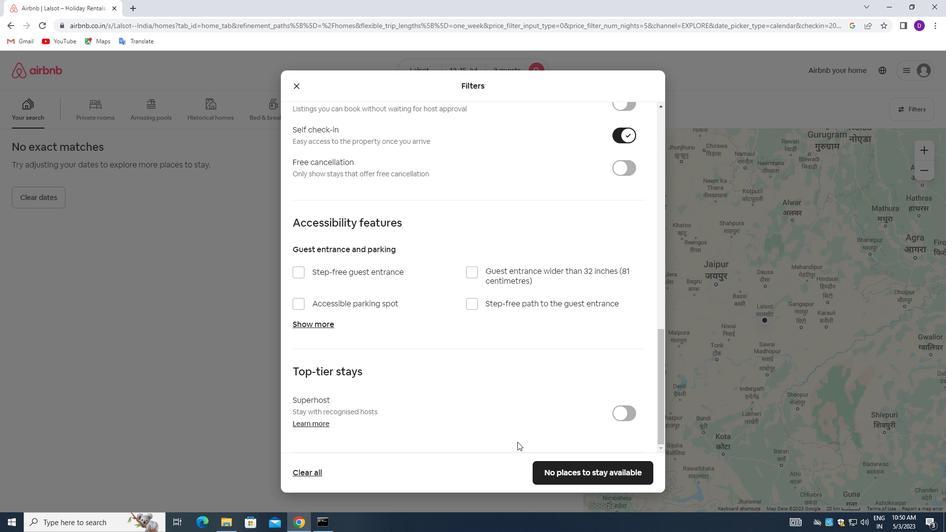 
Action: Mouse pressed left at (544, 470)
Screenshot: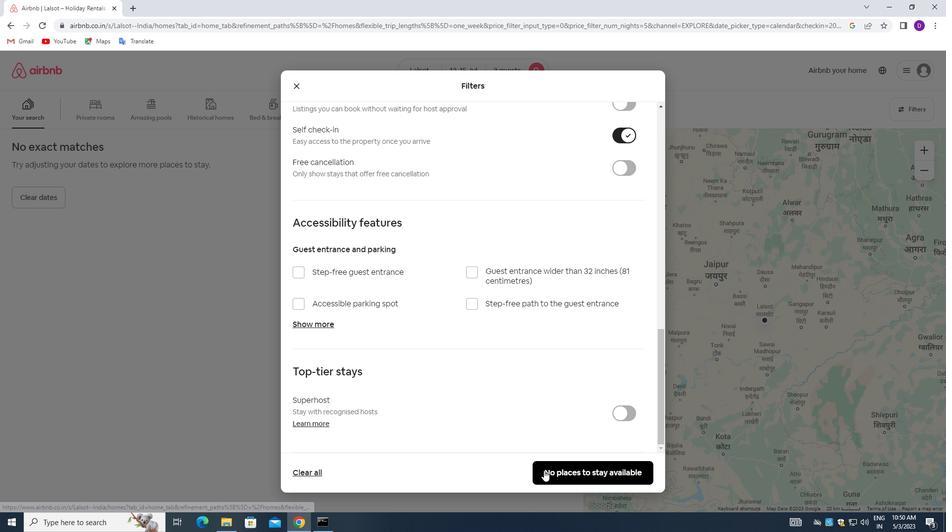
Action: Mouse moved to (469, 355)
Screenshot: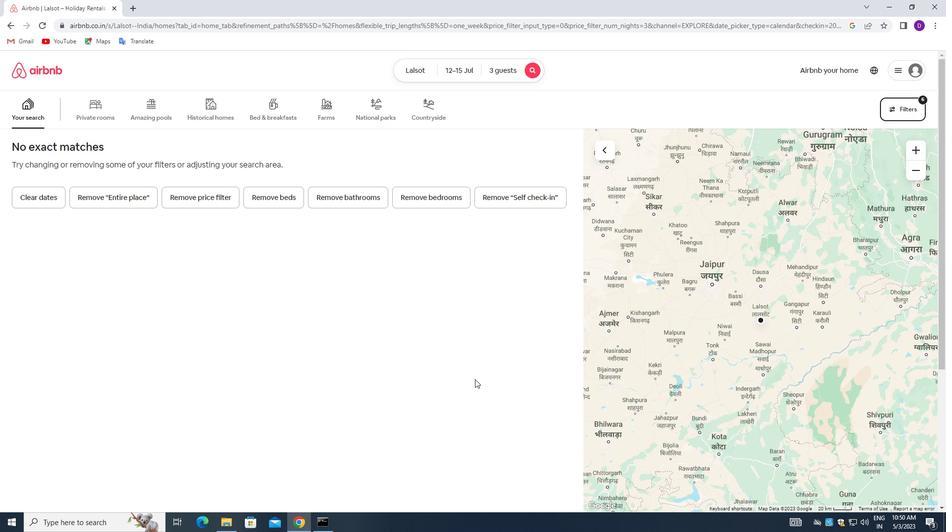 
